 Task: Create record types in expense object.
Action: Mouse moved to (602, 49)
Screenshot: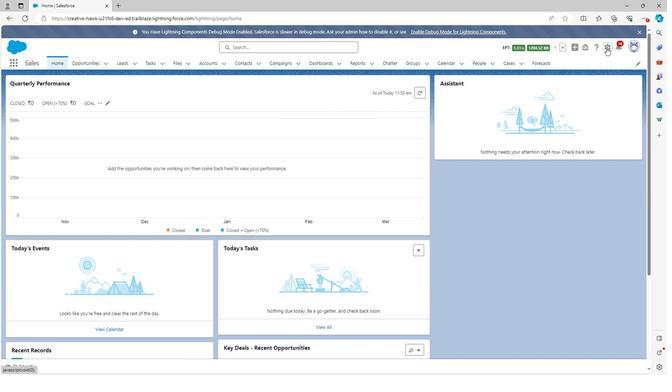 
Action: Mouse pressed left at (602, 49)
Screenshot: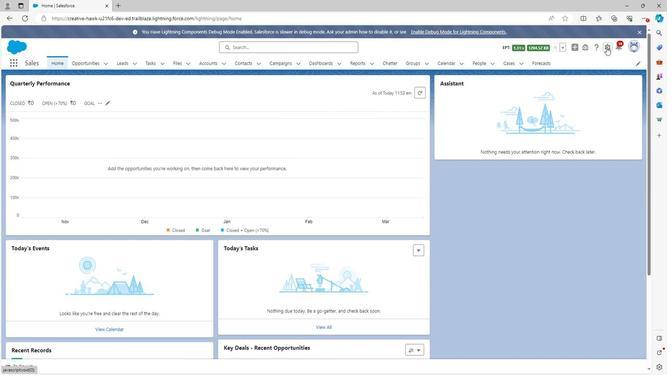 
Action: Mouse moved to (577, 69)
Screenshot: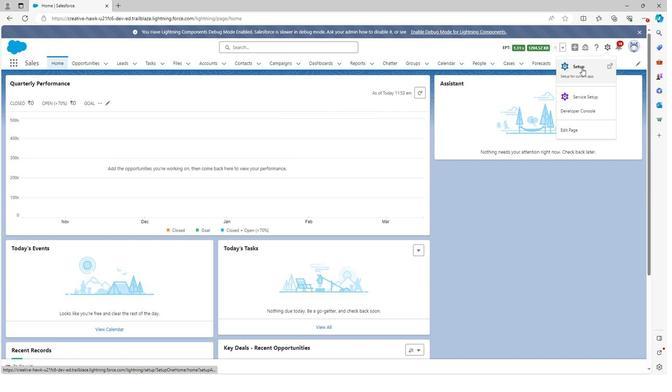 
Action: Mouse pressed left at (577, 69)
Screenshot: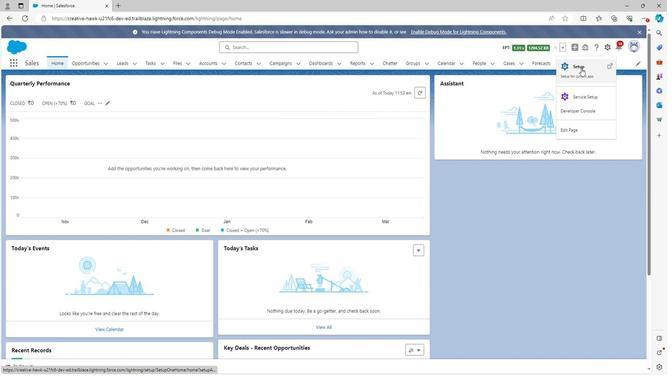 
Action: Mouse moved to (77, 64)
Screenshot: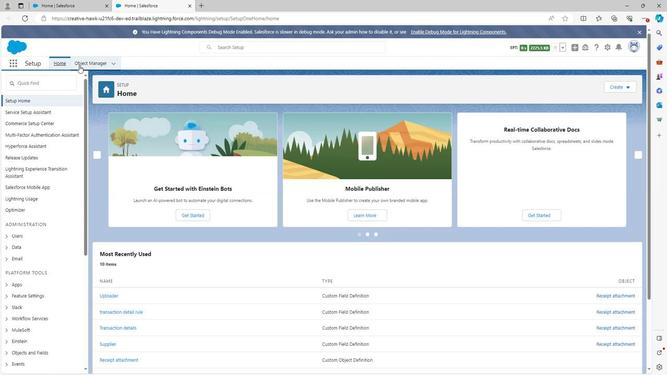
Action: Mouse pressed left at (77, 64)
Screenshot: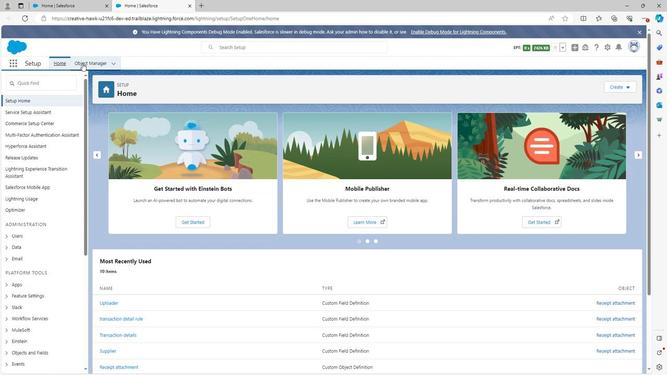 
Action: Mouse moved to (37, 270)
Screenshot: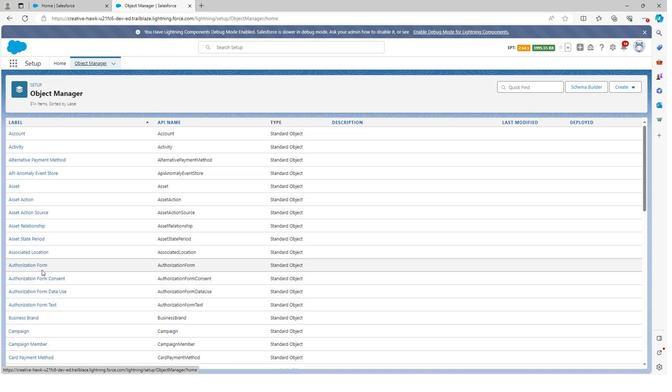 
Action: Mouse scrolled (37, 270) with delta (0, 0)
Screenshot: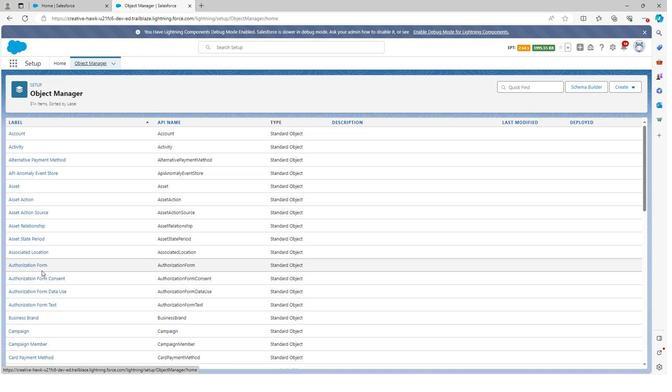
Action: Mouse scrolled (37, 270) with delta (0, 0)
Screenshot: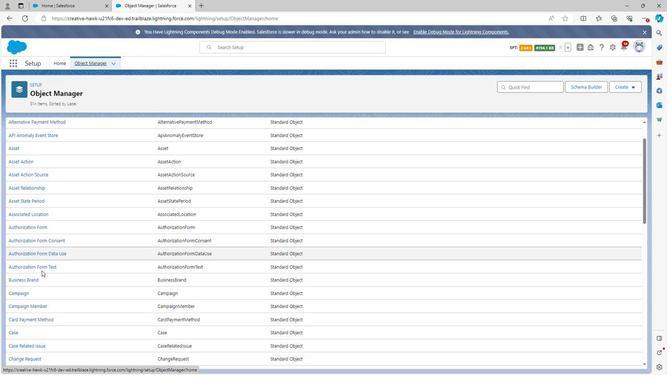 
Action: Mouse scrolled (37, 270) with delta (0, 0)
Screenshot: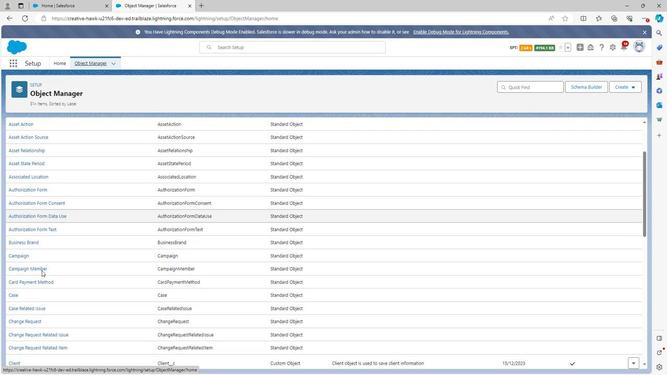 
Action: Mouse scrolled (37, 270) with delta (0, 0)
Screenshot: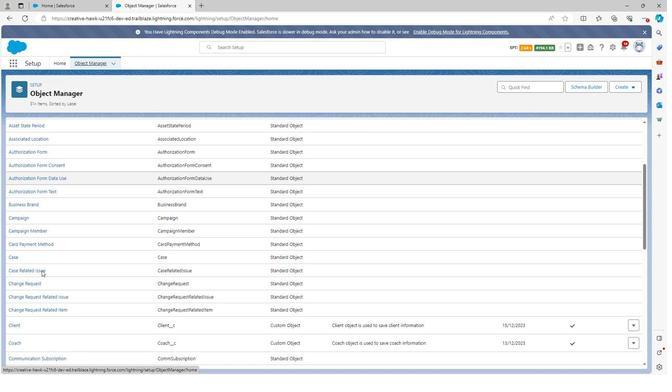 
Action: Mouse scrolled (37, 270) with delta (0, 0)
Screenshot: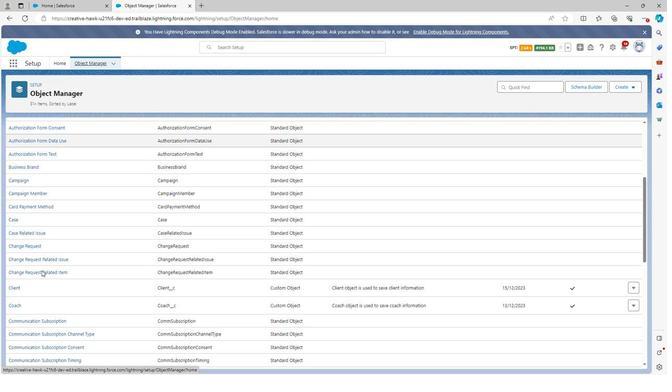 
Action: Mouse scrolled (37, 270) with delta (0, 0)
Screenshot: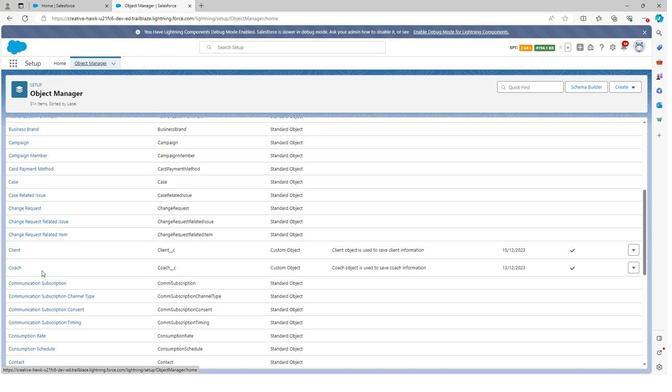 
Action: Mouse scrolled (37, 270) with delta (0, 0)
Screenshot: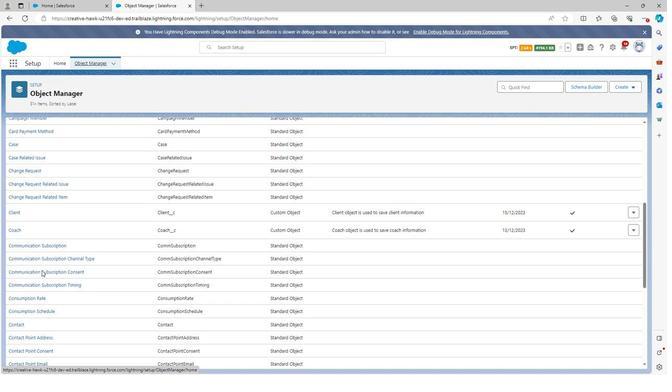 
Action: Mouse scrolled (37, 270) with delta (0, 0)
Screenshot: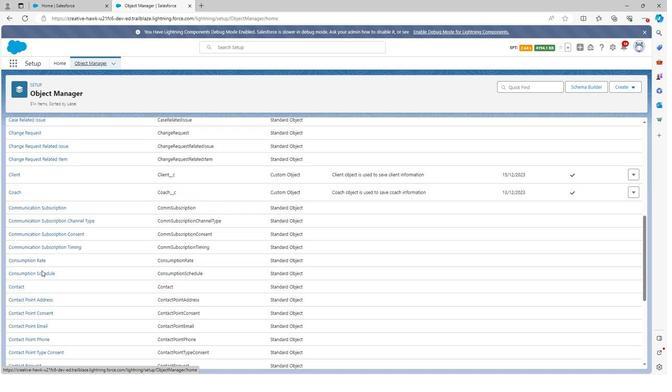 
Action: Mouse scrolled (37, 270) with delta (0, 0)
Screenshot: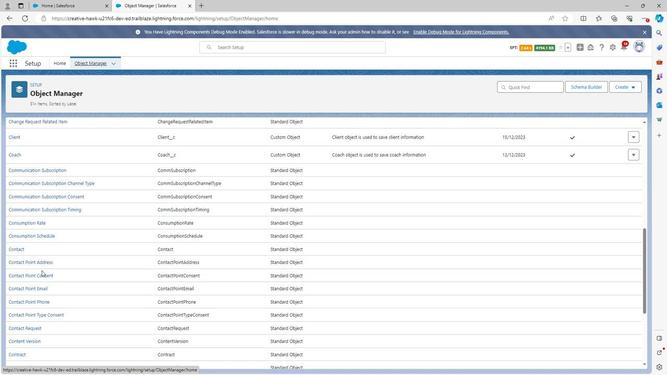 
Action: Mouse scrolled (37, 270) with delta (0, 0)
Screenshot: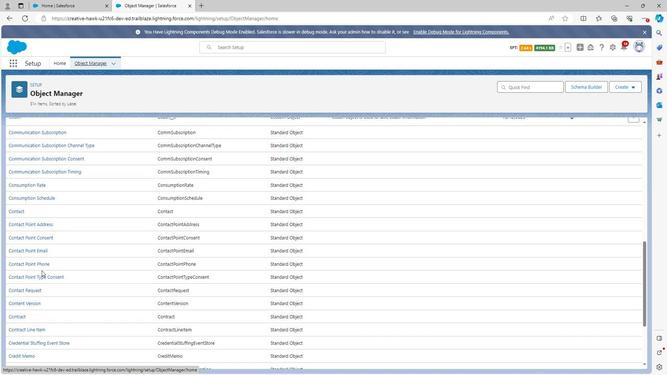 
Action: Mouse scrolled (37, 270) with delta (0, 0)
Screenshot: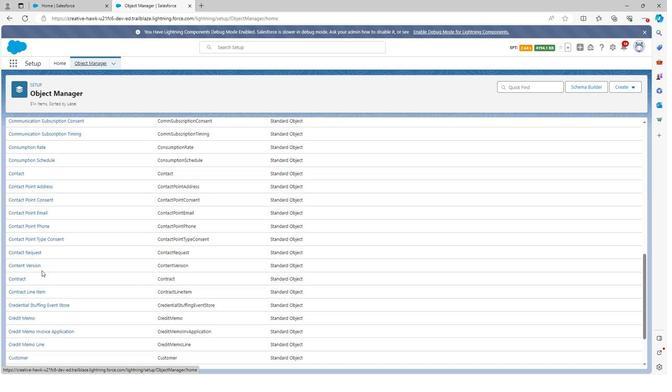 
Action: Mouse scrolled (37, 270) with delta (0, 0)
Screenshot: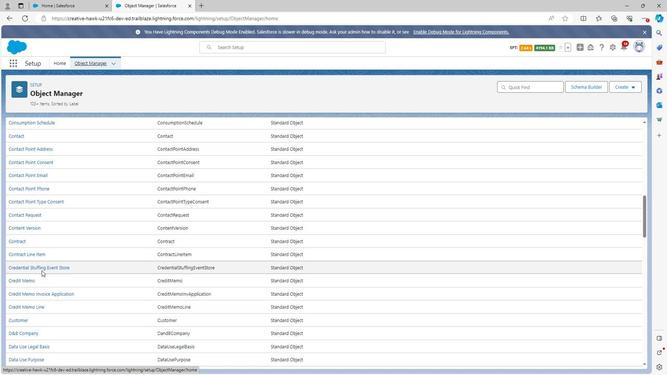 
Action: Mouse scrolled (37, 270) with delta (0, 0)
Screenshot: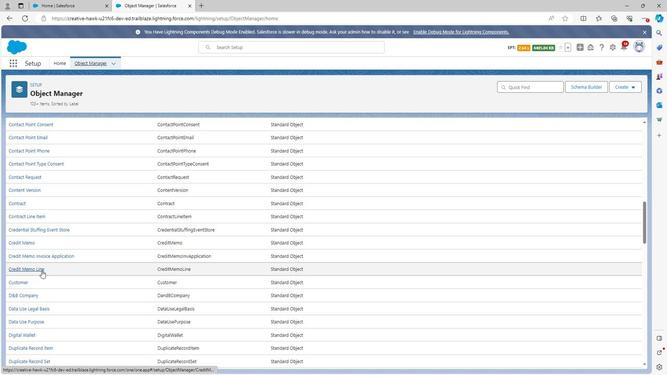 
Action: Mouse scrolled (37, 270) with delta (0, 0)
Screenshot: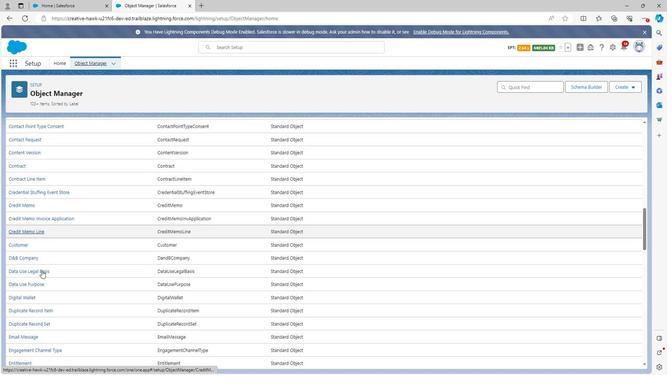 
Action: Mouse scrolled (37, 270) with delta (0, 0)
Screenshot: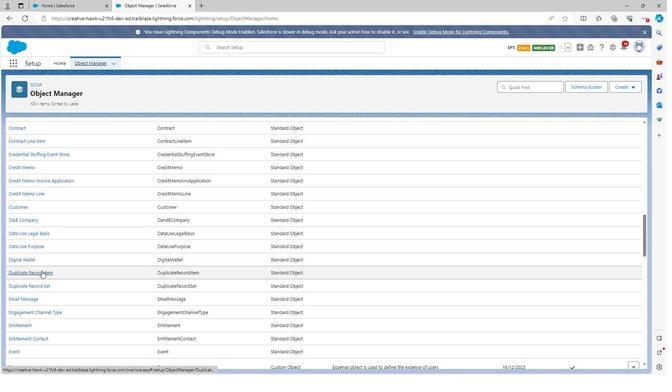
Action: Mouse scrolled (37, 270) with delta (0, 0)
Screenshot: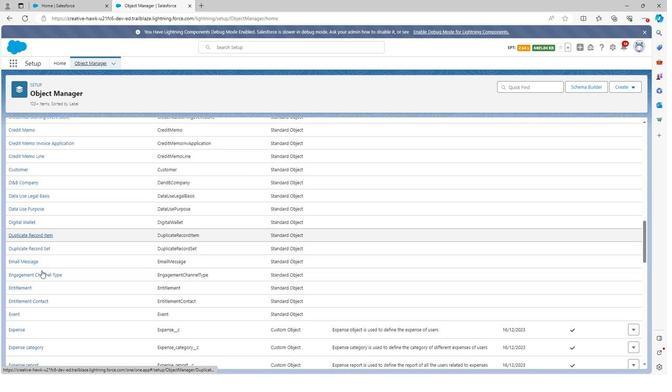
Action: Mouse scrolled (37, 270) with delta (0, 0)
Screenshot: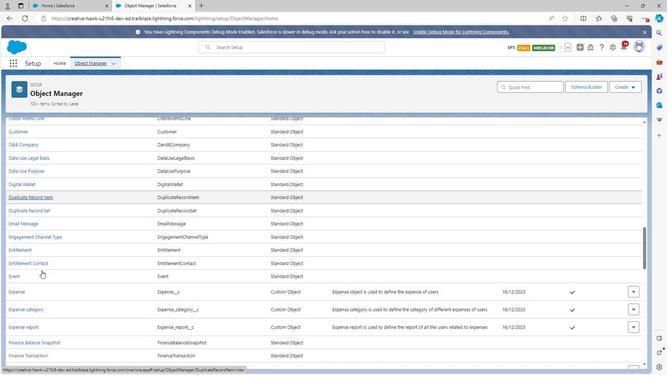 
Action: Mouse moved to (13, 255)
Screenshot: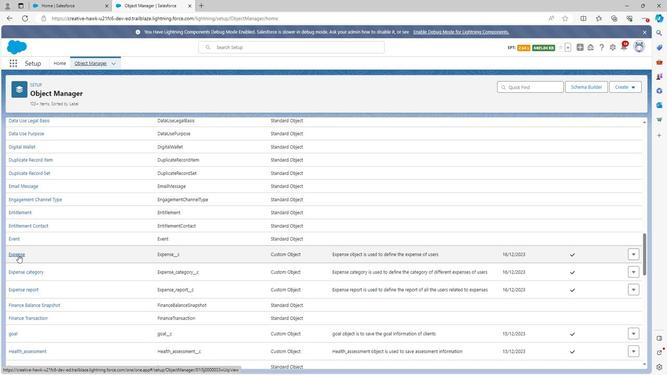 
Action: Mouse pressed left at (13, 255)
Screenshot: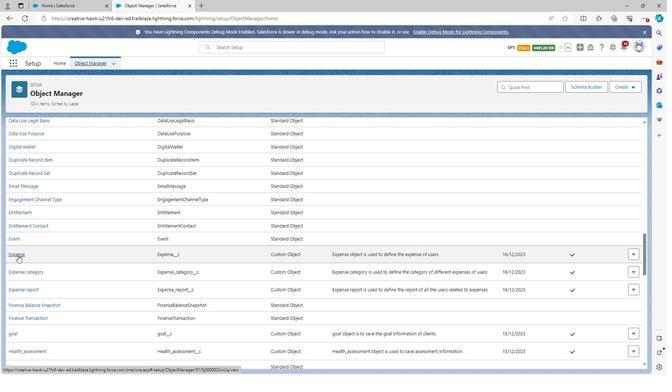 
Action: Mouse moved to (27, 227)
Screenshot: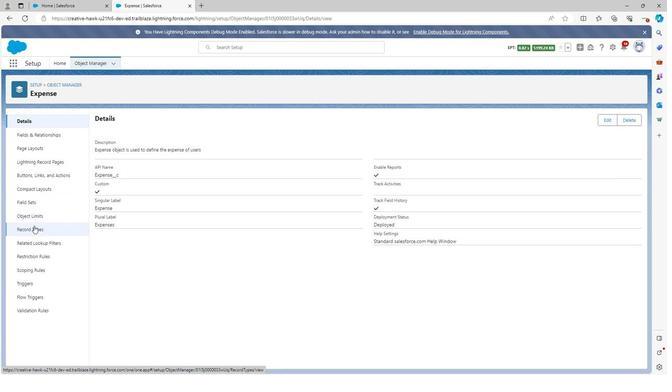 
Action: Mouse pressed left at (27, 227)
Screenshot: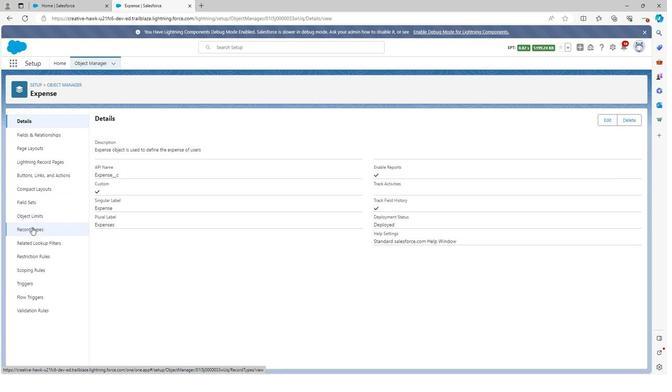 
Action: Mouse moved to (566, 122)
Screenshot: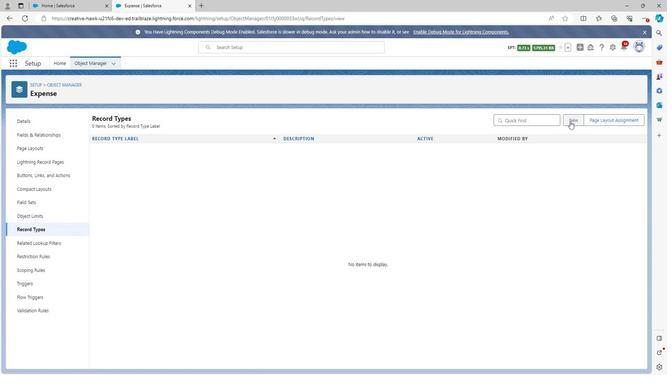 
Action: Mouse pressed left at (566, 122)
Screenshot: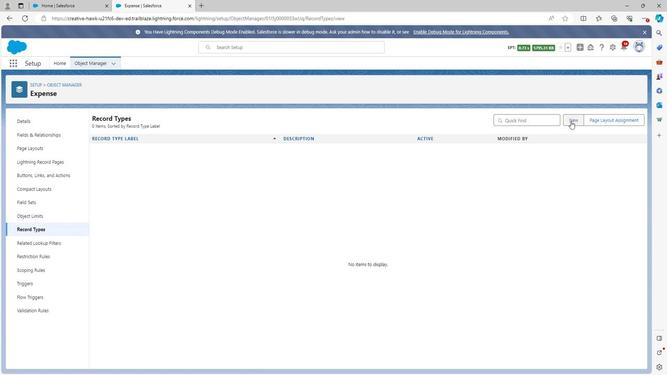 
Action: Mouse moved to (213, 186)
Screenshot: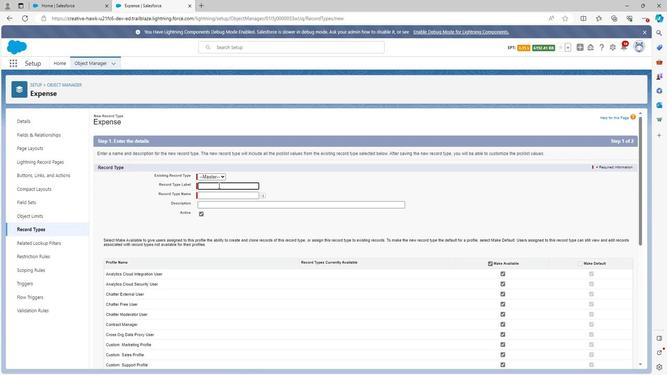 
Action: Mouse pressed left at (213, 186)
Screenshot: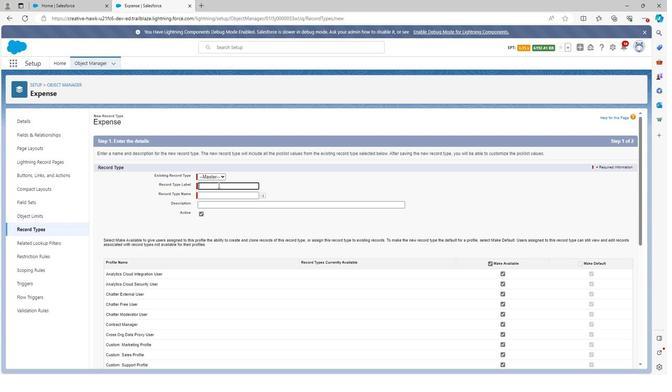 
Action: Key pressed <Key.shift>Expense<Key.space>name
Screenshot: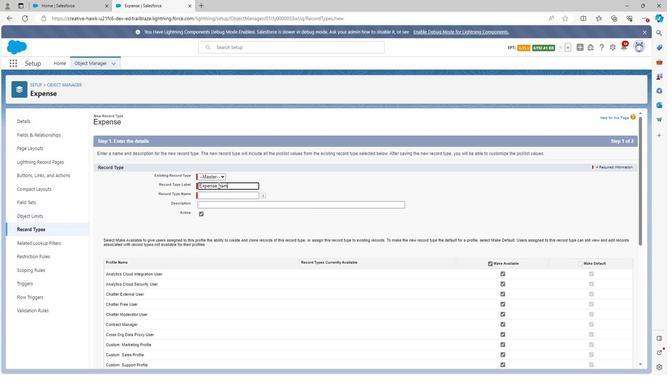 
Action: Mouse moved to (277, 180)
Screenshot: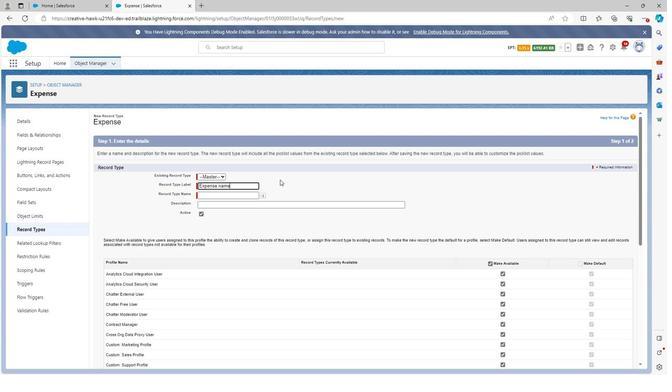 
Action: Mouse pressed left at (277, 180)
Screenshot: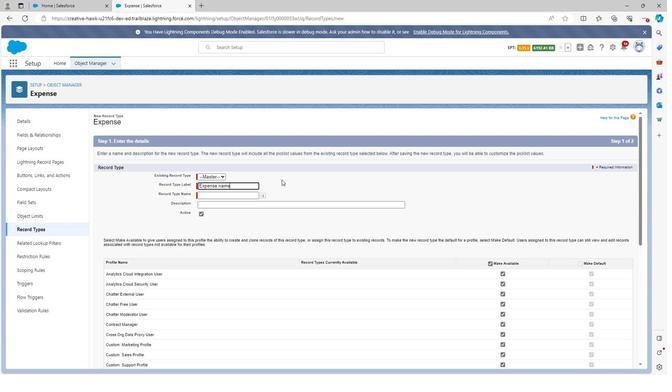 
Action: Mouse moved to (232, 204)
Screenshot: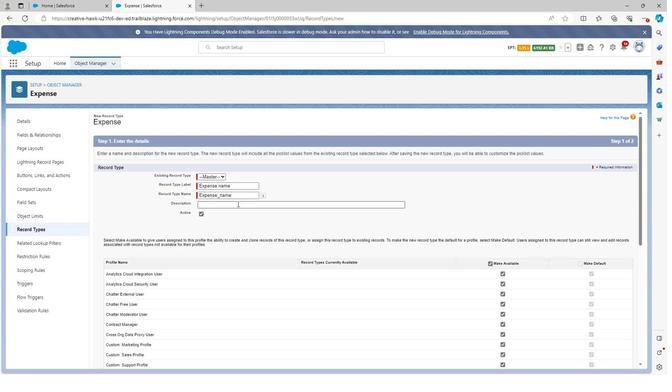 
Action: Mouse pressed left at (232, 204)
Screenshot: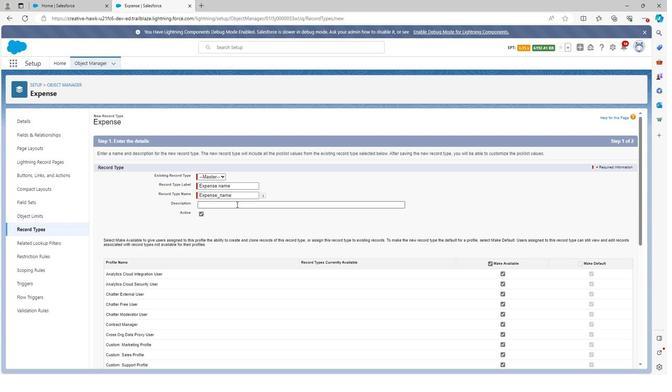 
Action: Key pressed <Key.shift>Expense<Key.space>name<Key.space>record<Key.space>type<Key.space>is<Key.space>used<Key.space>for<Key.space>save<Key.space>the<Key.space>expense<Key.space>name<Key.space>data
Screenshot: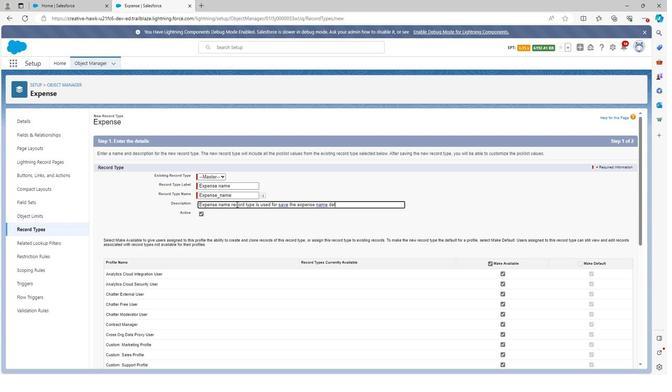 
Action: Mouse moved to (576, 264)
Screenshot: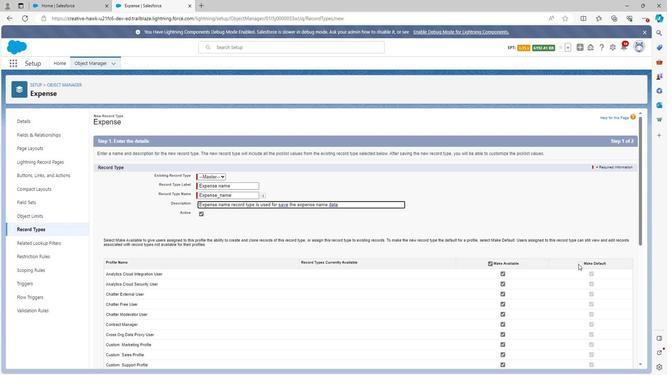 
Action: Mouse pressed left at (576, 264)
Screenshot: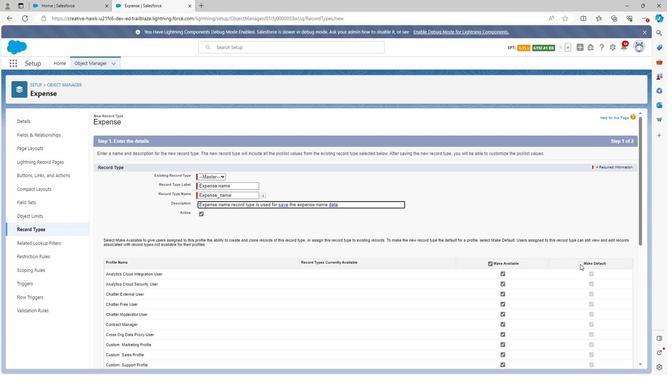 
Action: Mouse moved to (595, 288)
Screenshot: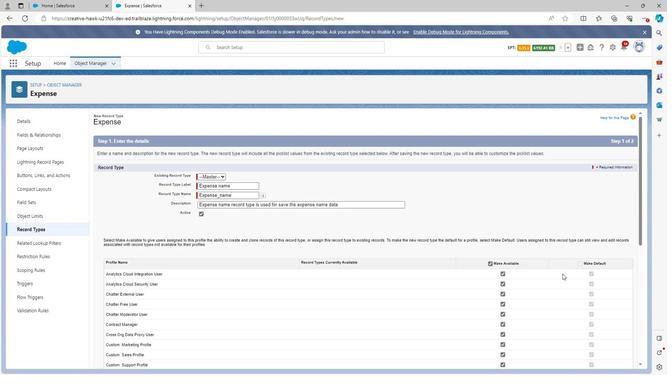 
Action: Mouse scrolled (595, 288) with delta (0, 0)
Screenshot: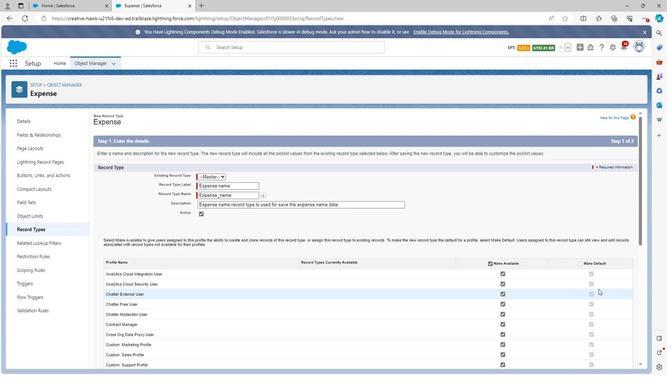 
Action: Mouse scrolled (595, 288) with delta (0, 0)
Screenshot: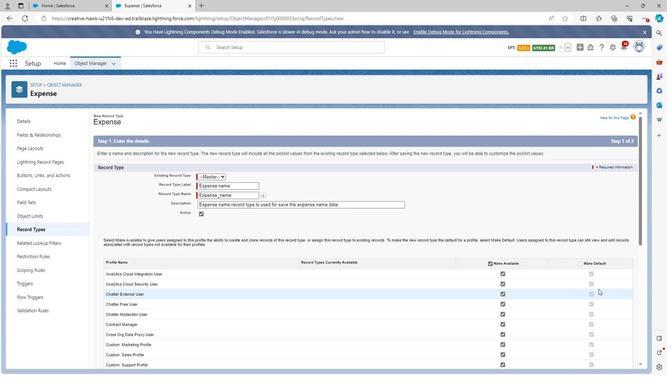 
Action: Mouse scrolled (595, 288) with delta (0, 0)
Screenshot: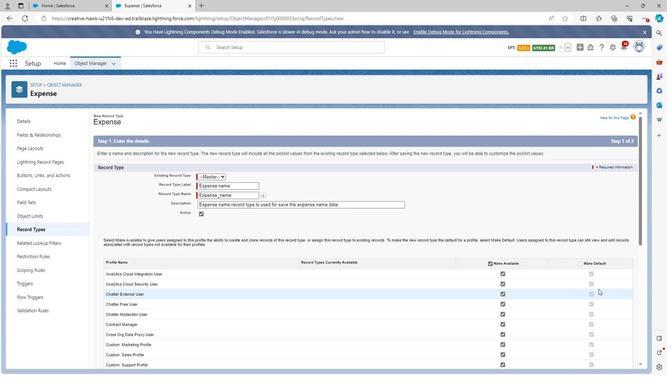 
Action: Mouse scrolled (595, 288) with delta (0, 0)
Screenshot: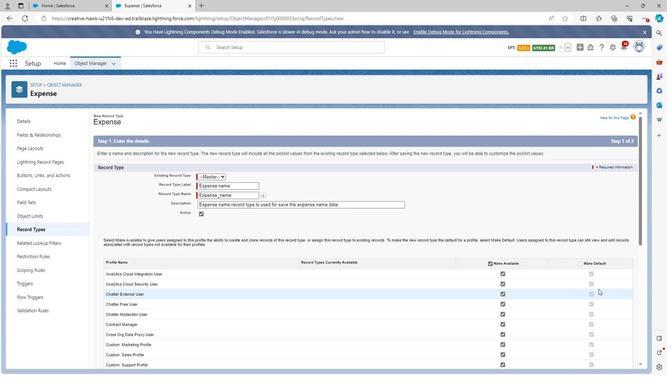 
Action: Mouse scrolled (595, 288) with delta (0, 0)
Screenshot: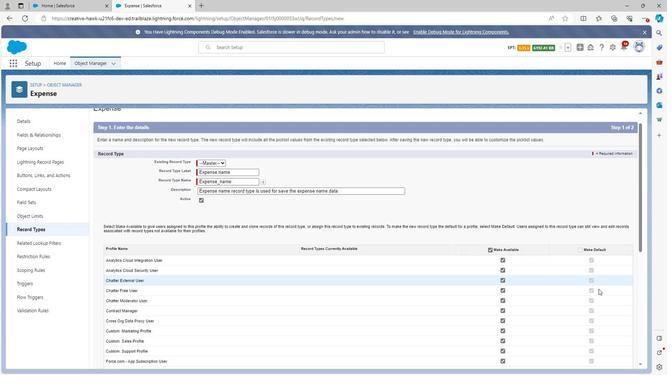 
Action: Mouse scrolled (595, 288) with delta (0, 0)
Screenshot: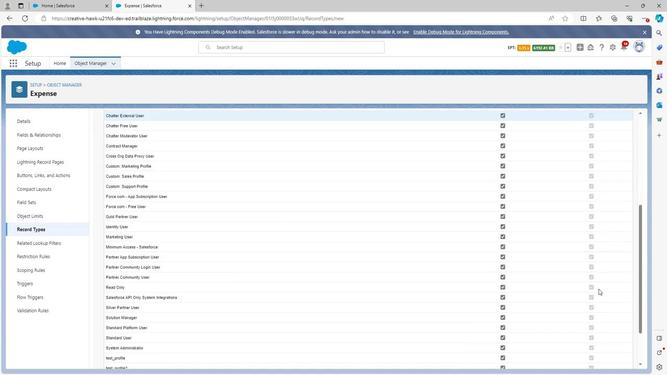 
Action: Mouse scrolled (595, 288) with delta (0, 0)
Screenshot: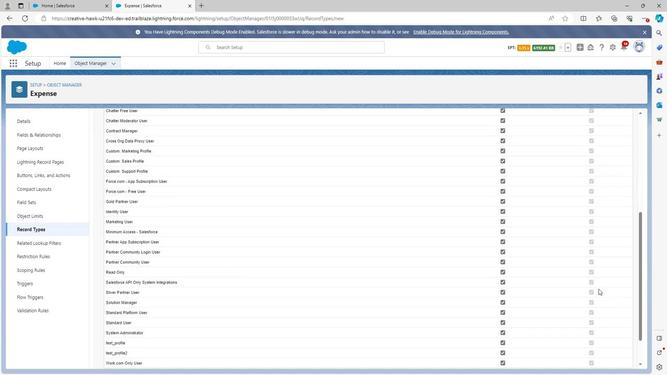 
Action: Mouse moved to (594, 289)
Screenshot: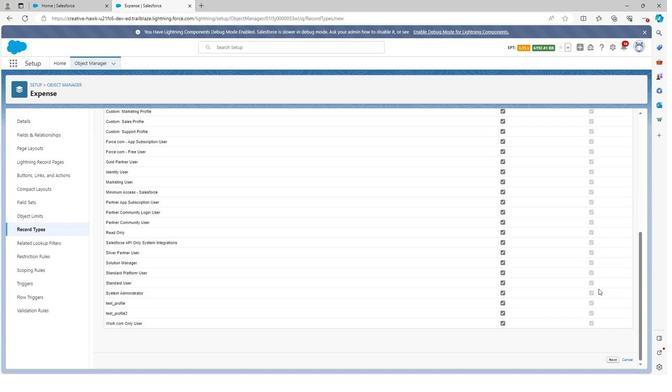 
Action: Mouse scrolled (594, 289) with delta (0, 0)
Screenshot: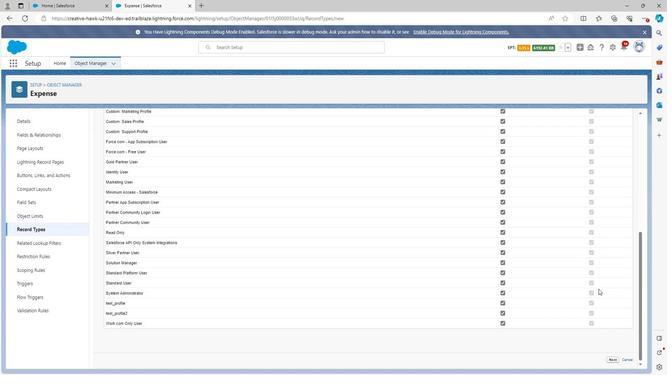 
Action: Mouse moved to (593, 292)
Screenshot: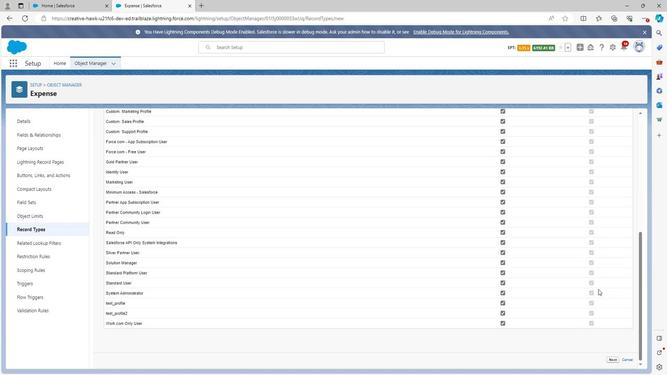 
Action: Mouse scrolled (593, 291) with delta (0, 0)
Screenshot: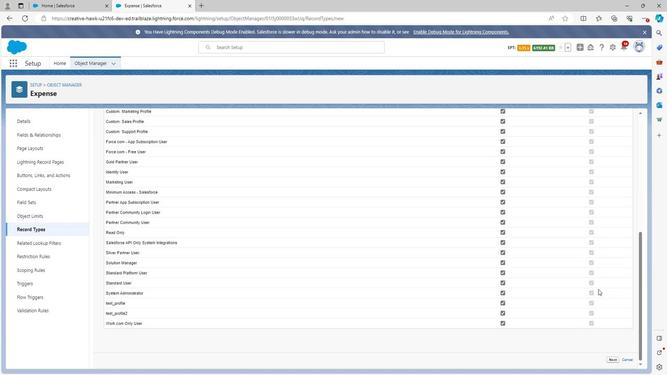 
Action: Mouse moved to (608, 359)
Screenshot: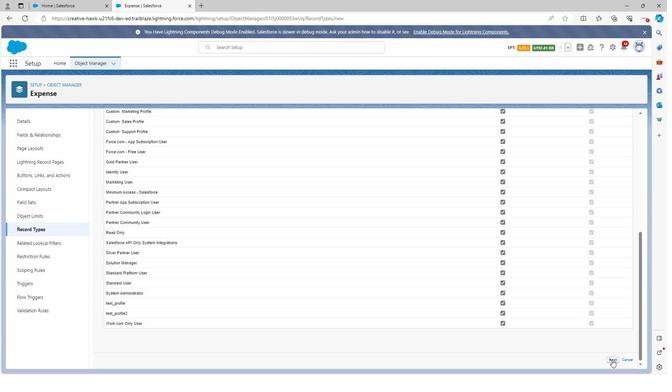 
Action: Mouse pressed left at (608, 359)
Screenshot: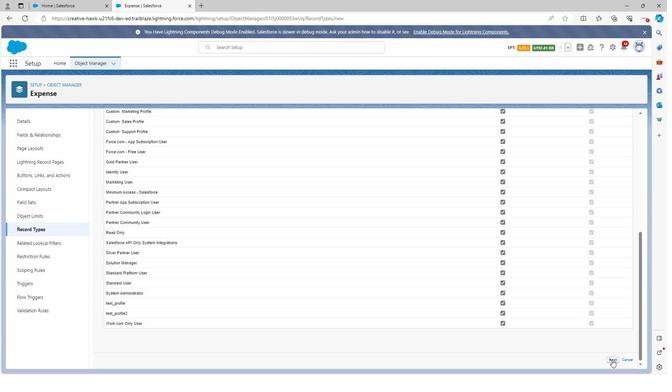 
Action: Mouse moved to (415, 264)
Screenshot: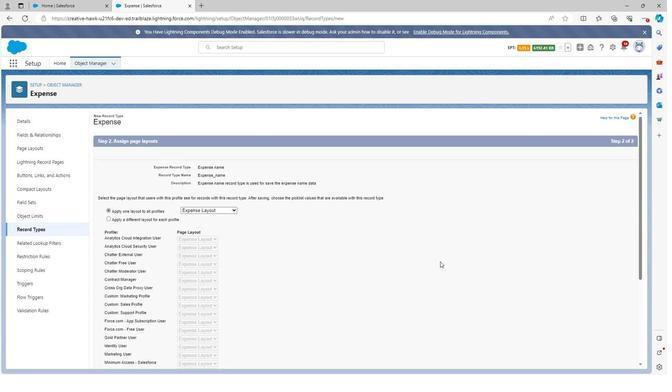 
Action: Mouse scrolled (415, 264) with delta (0, 0)
Screenshot: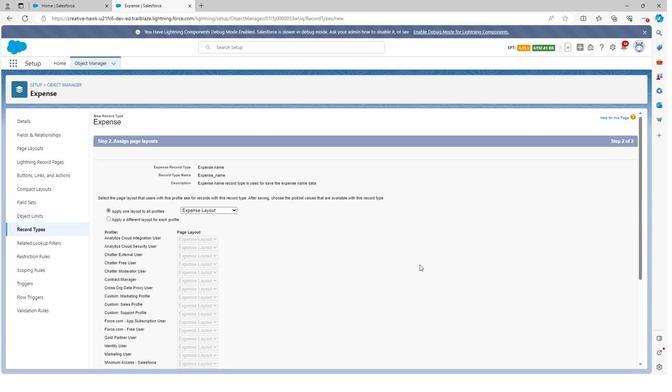 
Action: Mouse scrolled (415, 264) with delta (0, 0)
Screenshot: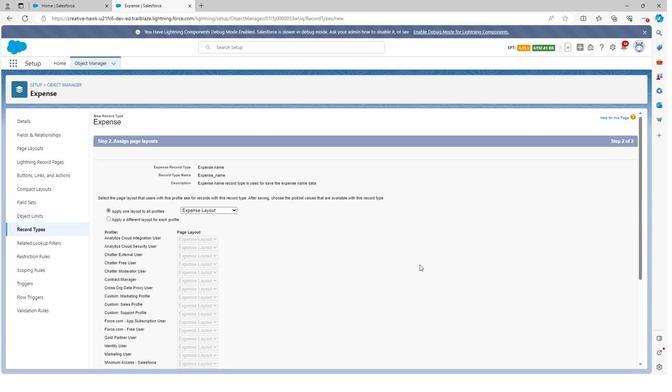 
Action: Mouse scrolled (415, 264) with delta (0, 0)
Screenshot: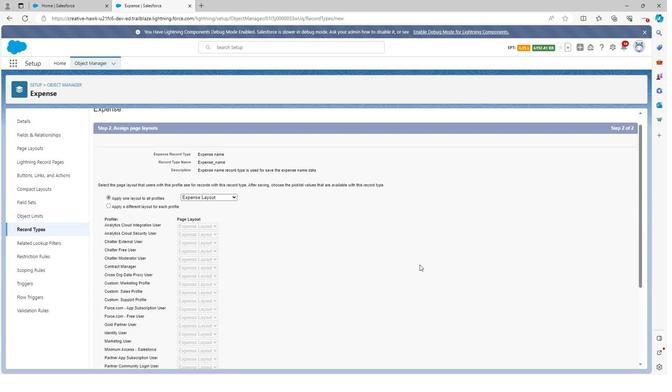 
Action: Mouse scrolled (415, 264) with delta (0, 0)
Screenshot: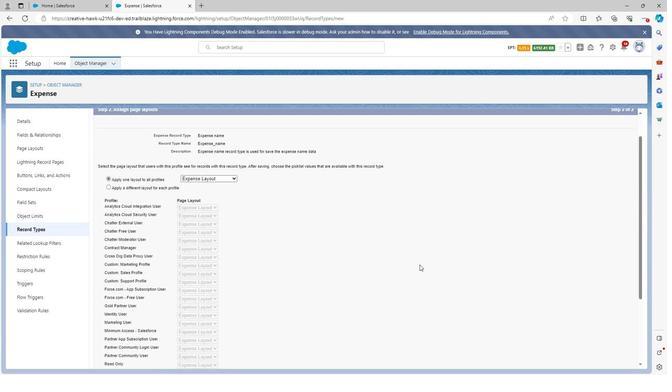 
Action: Mouse moved to (415, 265)
Screenshot: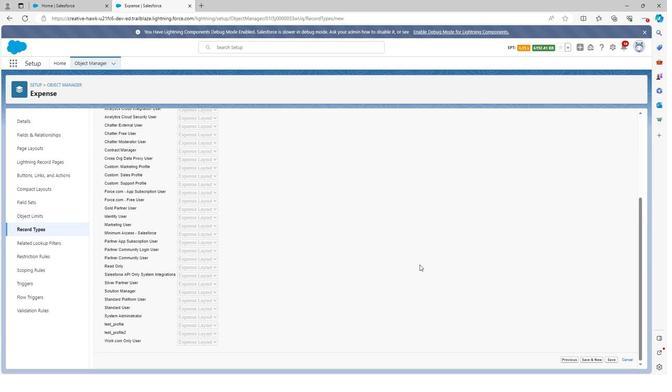 
Action: Mouse scrolled (415, 265) with delta (0, 0)
Screenshot: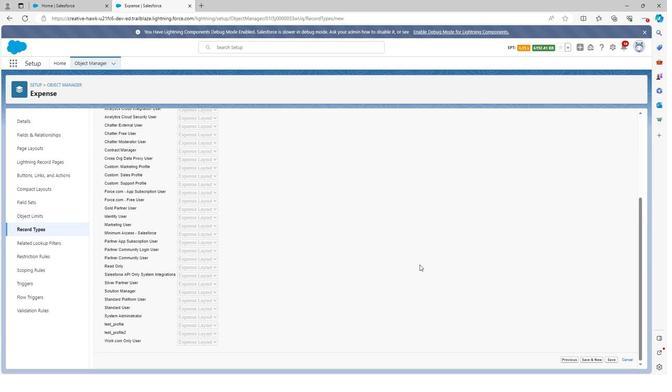 
Action: Mouse moved to (416, 267)
Screenshot: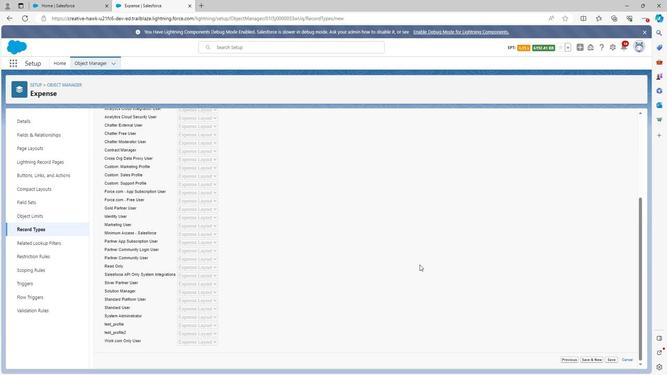 
Action: Mouse scrolled (416, 266) with delta (0, 0)
Screenshot: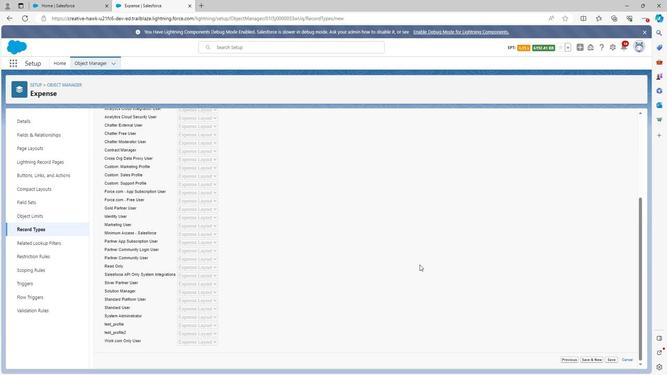 
Action: Mouse moved to (417, 268)
Screenshot: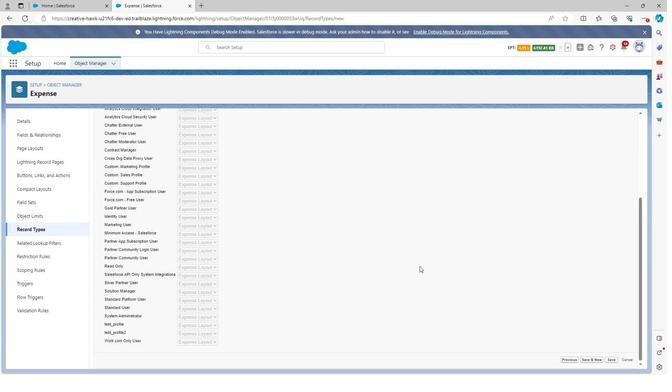 
Action: Mouse scrolled (417, 267) with delta (0, 0)
Screenshot: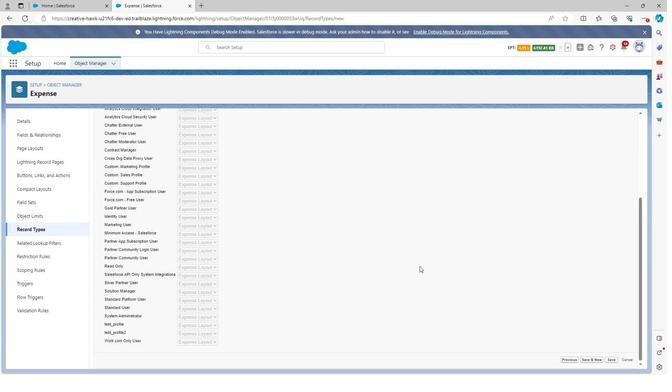 
Action: Mouse scrolled (417, 267) with delta (0, 0)
Screenshot: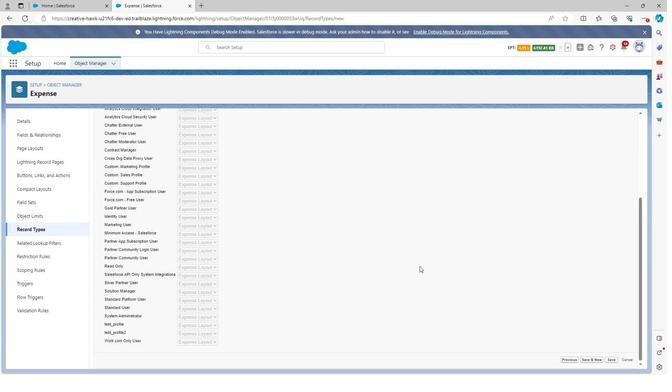 
Action: Mouse moved to (609, 357)
Screenshot: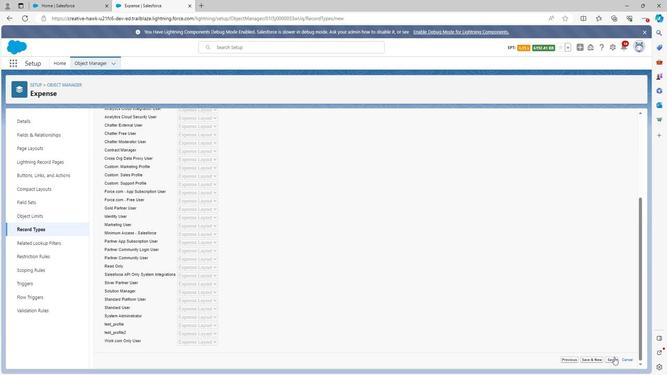 
Action: Mouse pressed left at (609, 357)
Screenshot: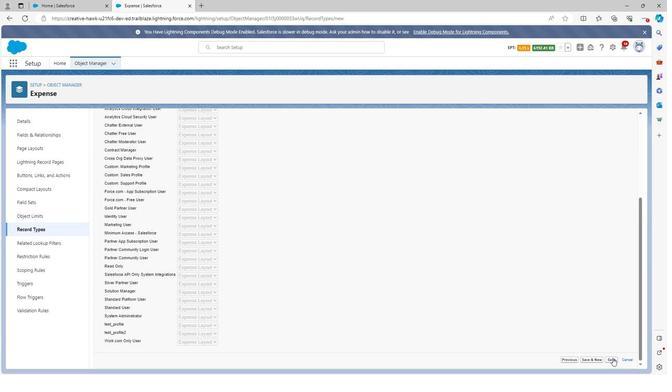 
Action: Mouse moved to (31, 228)
Screenshot: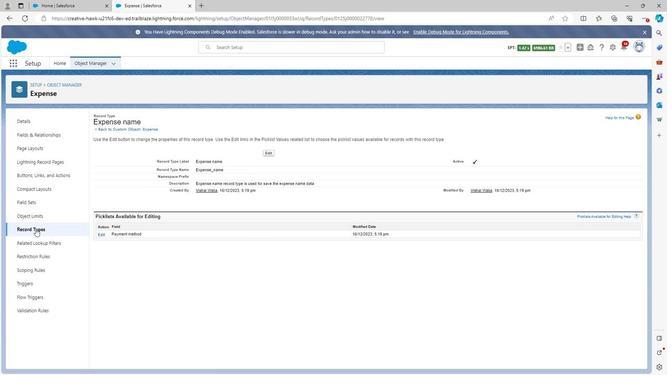 
Action: Mouse pressed left at (31, 228)
Screenshot: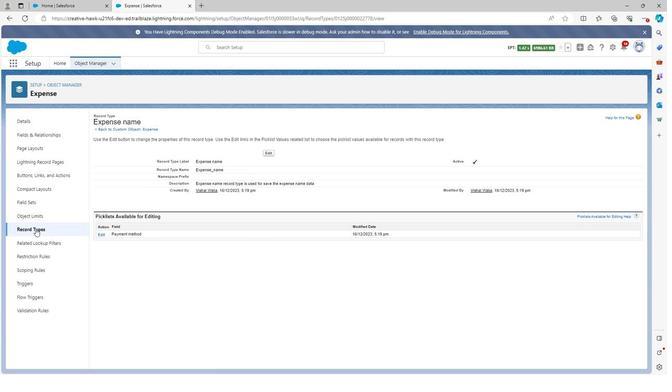 
Action: Mouse moved to (566, 123)
Screenshot: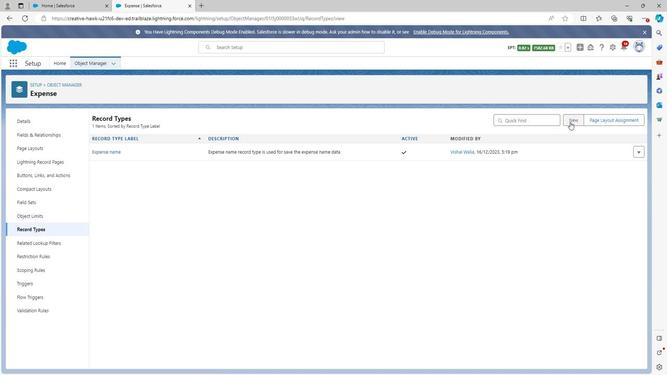 
Action: Mouse pressed left at (566, 123)
Screenshot: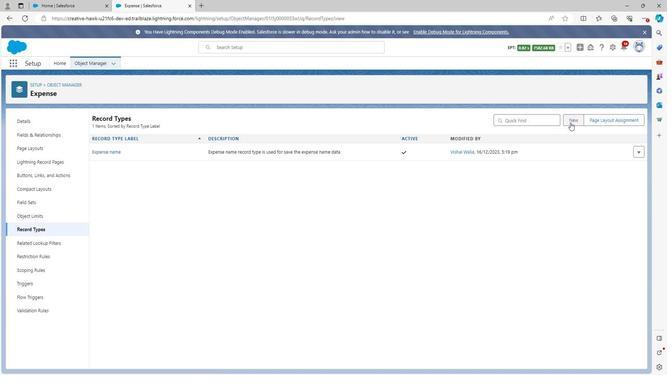 
Action: Mouse moved to (232, 185)
Screenshot: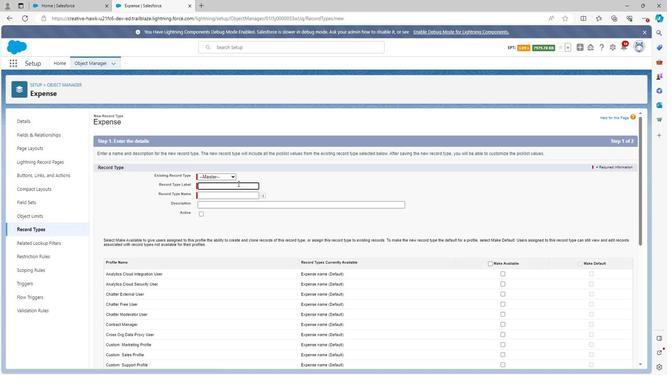 
Action: Key pressed <Key.shift>Expense<Key.space>amount
Screenshot: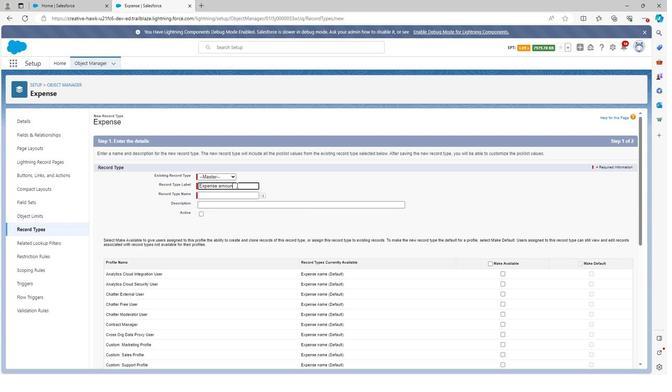 
Action: Mouse moved to (280, 179)
Screenshot: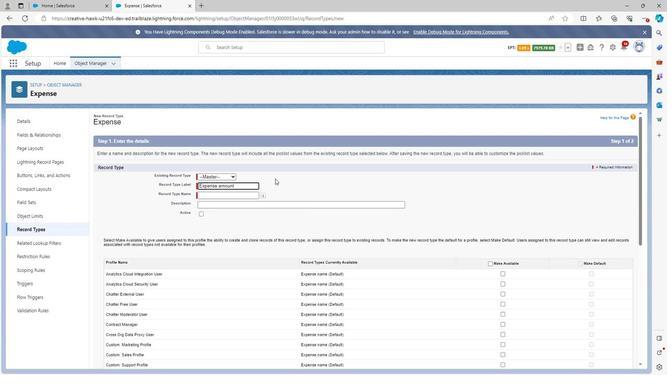 
Action: Mouse pressed left at (280, 179)
Screenshot: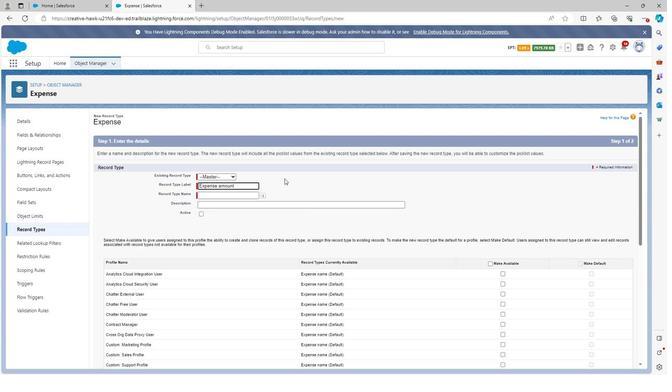 
Action: Mouse moved to (239, 205)
Screenshot: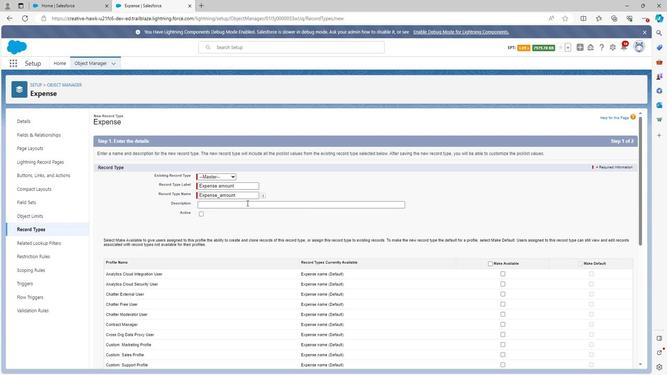 
Action: Mouse pressed left at (239, 205)
Screenshot: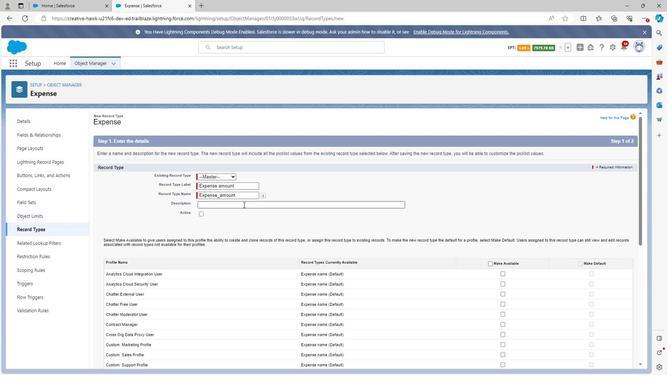 
Action: Key pressed <Key.shift>Expense<Key.space>amount<Key.space>record<Key.space>type<Key.space>is<Key.space>used<Key.space>to<Key.space>save<Key.space>the<Key.space>expense<Key.space>amount<Key.space>information
Screenshot: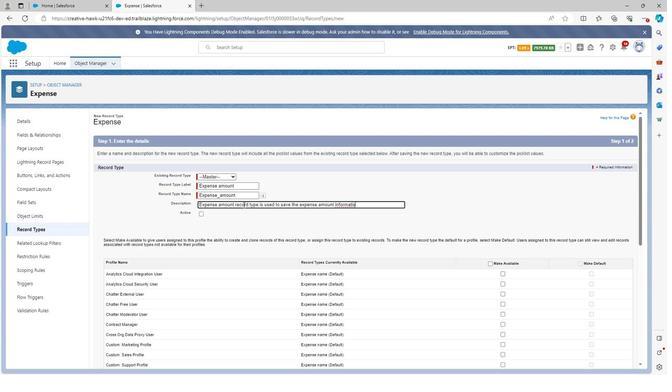 
Action: Mouse moved to (197, 214)
Screenshot: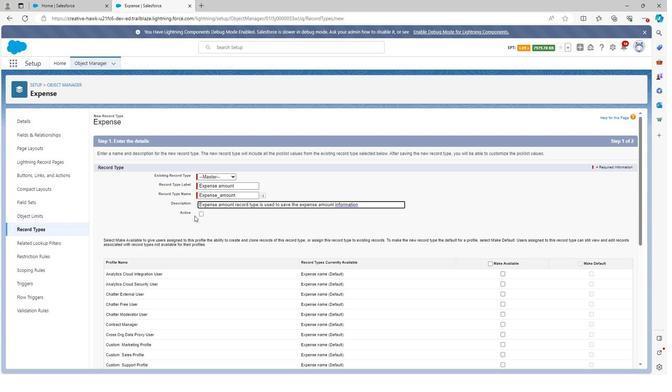 
Action: Mouse pressed left at (197, 214)
Screenshot: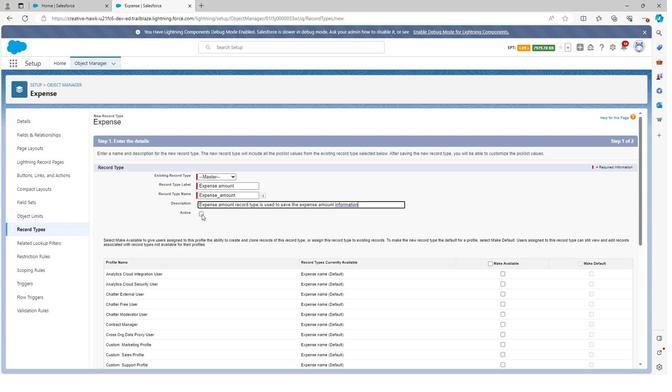 
Action: Mouse moved to (486, 264)
Screenshot: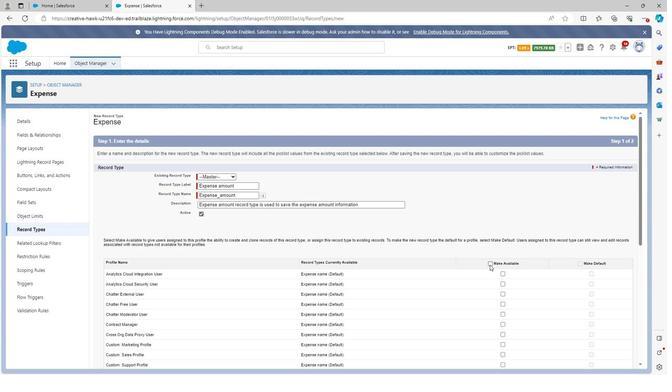
Action: Mouse pressed left at (486, 264)
Screenshot: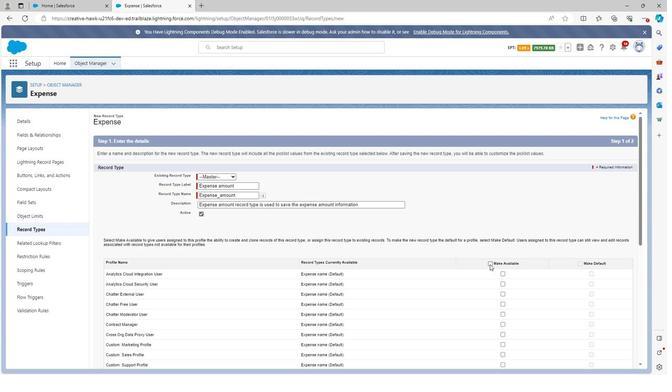 
Action: Mouse moved to (576, 262)
Screenshot: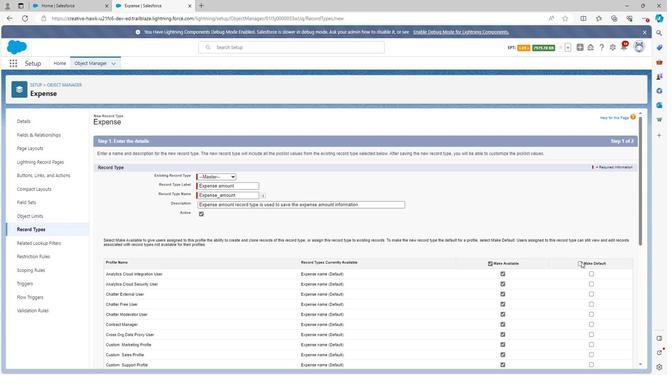 
Action: Mouse pressed left at (576, 262)
Screenshot: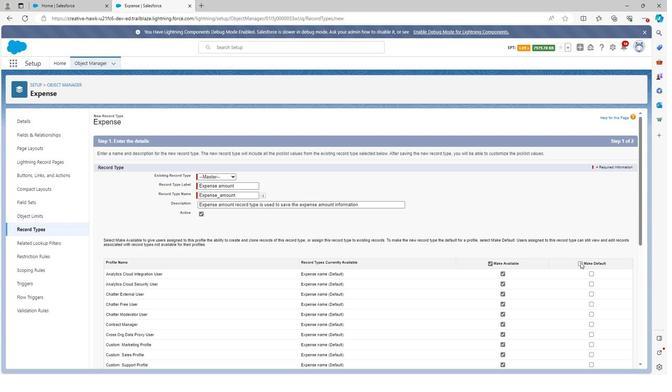 
Action: Mouse moved to (571, 261)
Screenshot: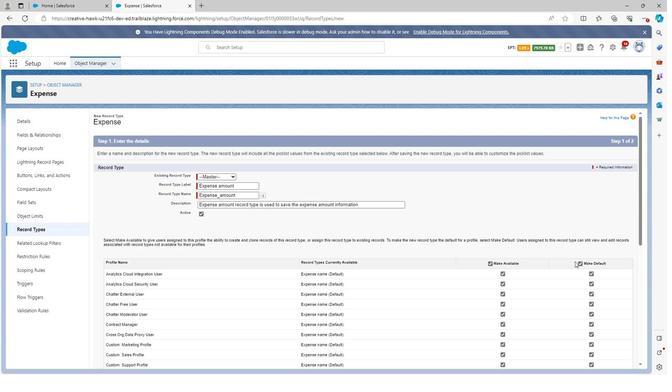 
Action: Mouse scrolled (571, 261) with delta (0, 0)
Screenshot: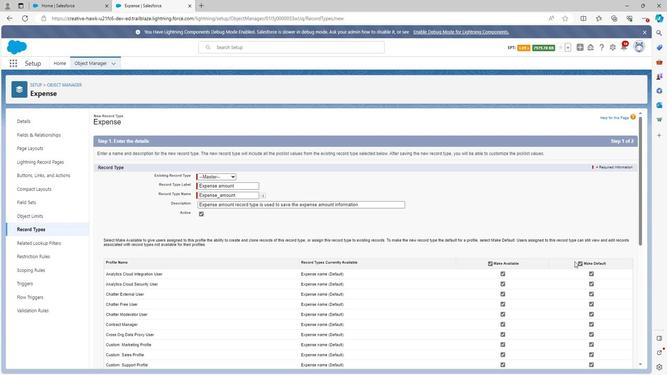 
Action: Mouse scrolled (571, 261) with delta (0, 0)
Screenshot: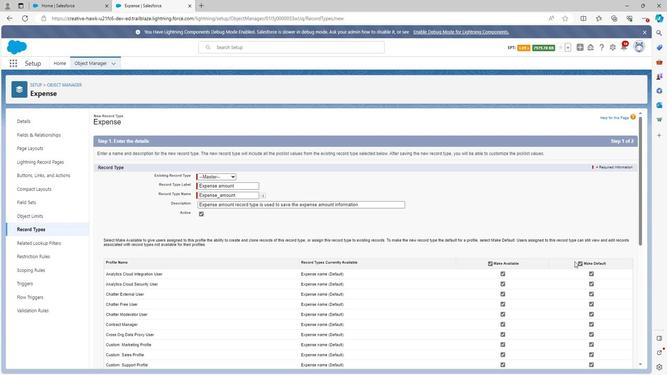 
Action: Mouse scrolled (571, 261) with delta (0, 0)
Screenshot: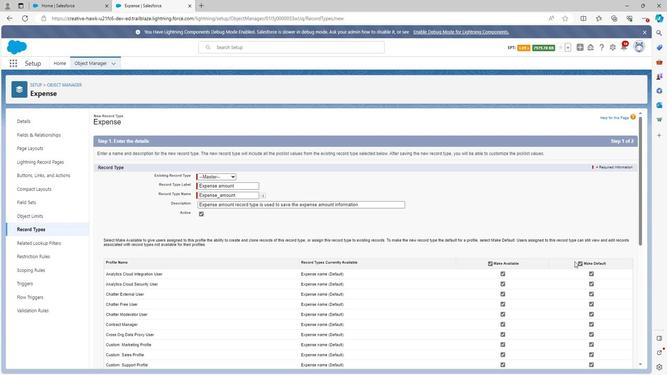 
Action: Mouse scrolled (571, 261) with delta (0, 0)
Screenshot: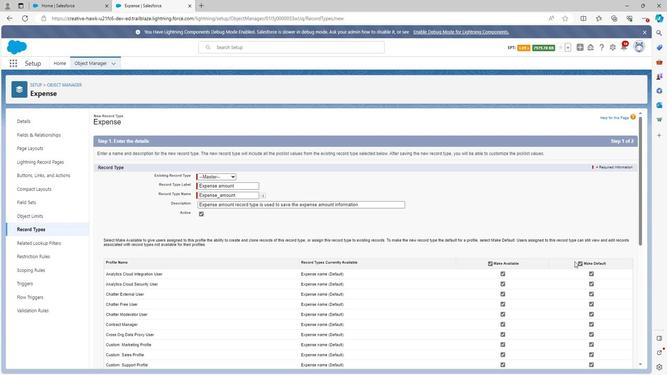 
Action: Mouse scrolled (571, 261) with delta (0, 0)
Screenshot: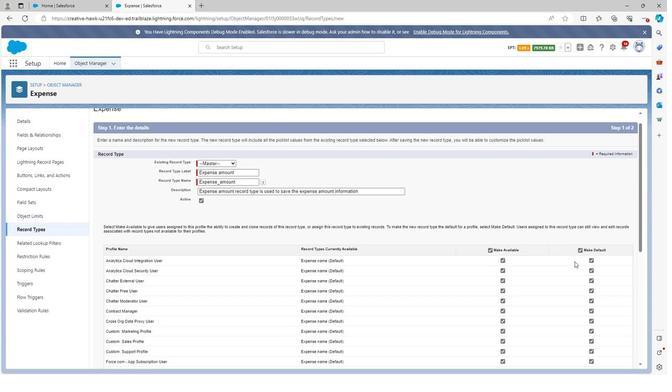 
Action: Mouse scrolled (571, 261) with delta (0, 0)
Screenshot: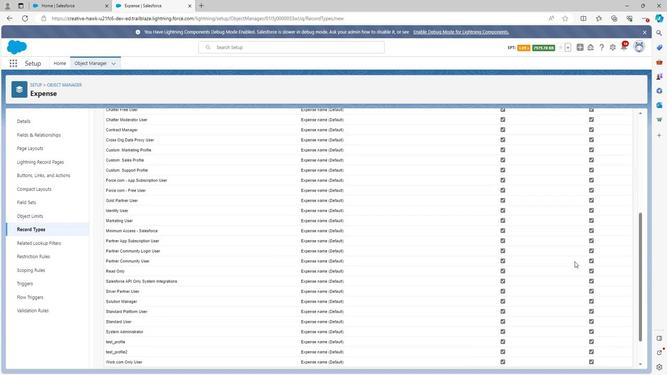 
Action: Mouse scrolled (571, 261) with delta (0, 0)
Screenshot: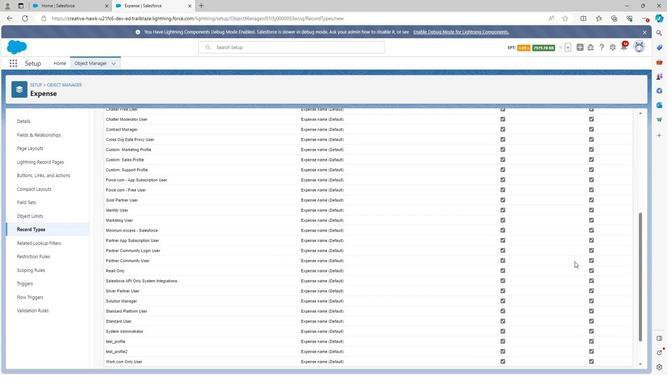 
Action: Mouse moved to (570, 261)
Screenshot: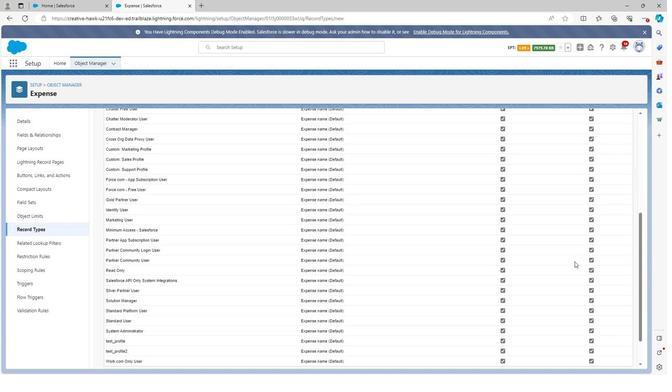 
Action: Mouse scrolled (570, 261) with delta (0, 0)
Screenshot: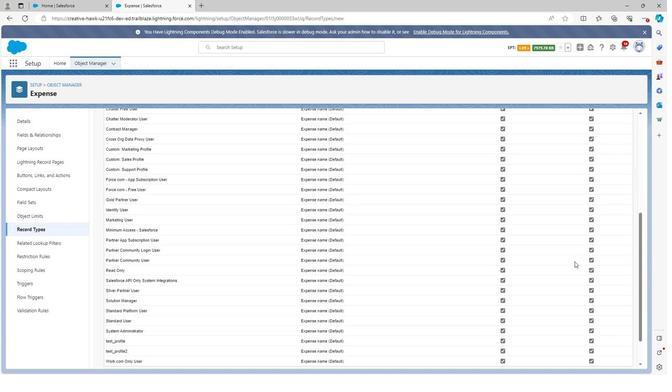 
Action: Mouse moved to (571, 262)
Screenshot: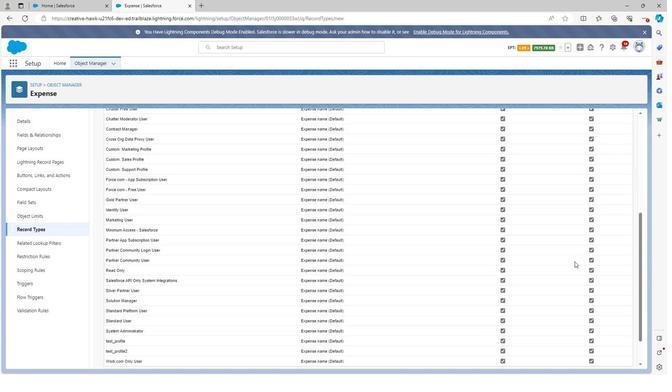 
Action: Mouse scrolled (571, 262) with delta (0, 0)
Screenshot: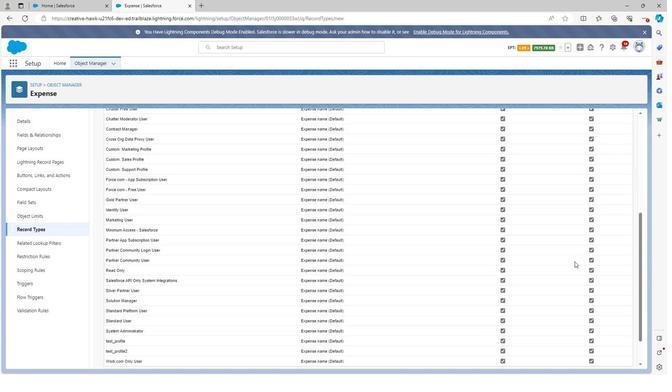 
Action: Mouse moved to (573, 264)
Screenshot: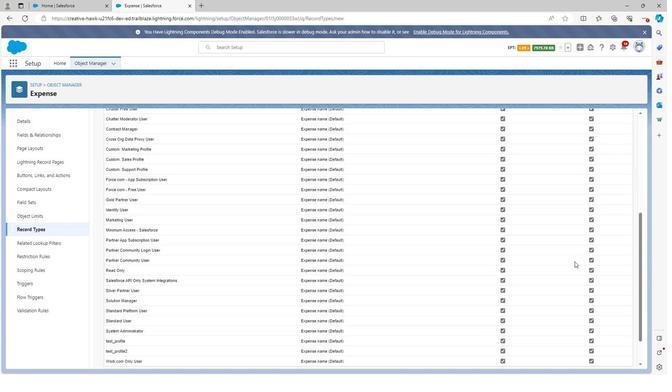 
Action: Mouse scrolled (573, 264) with delta (0, 0)
Screenshot: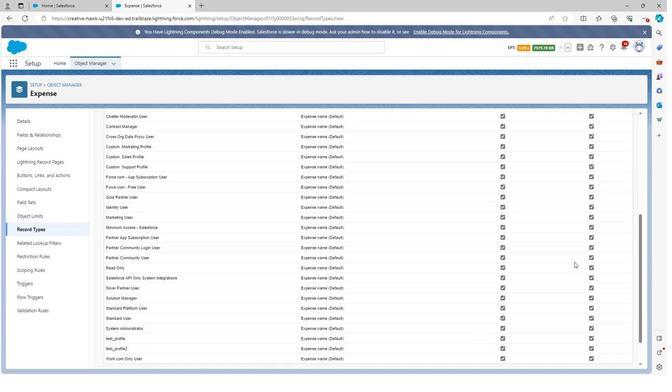
Action: Mouse moved to (608, 358)
Screenshot: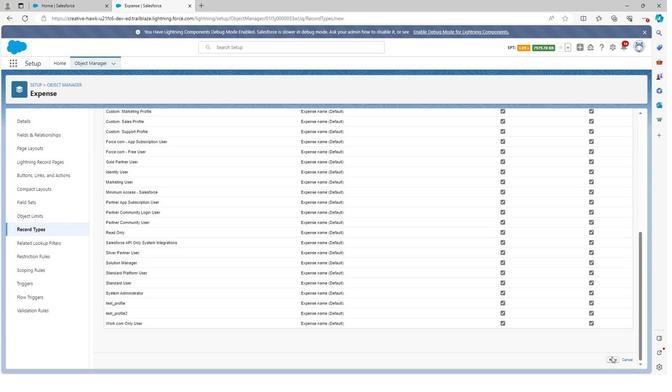 
Action: Mouse pressed left at (608, 358)
Screenshot: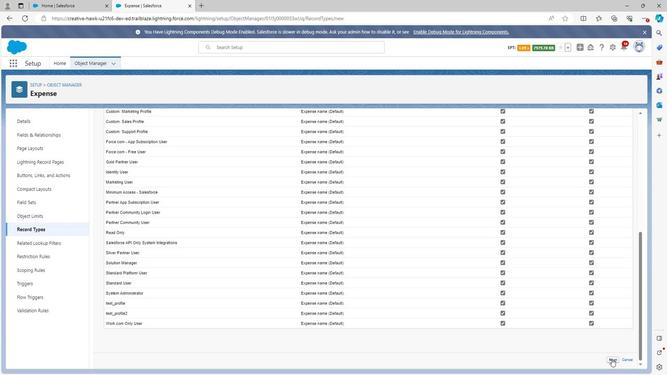 
Action: Mouse moved to (434, 287)
Screenshot: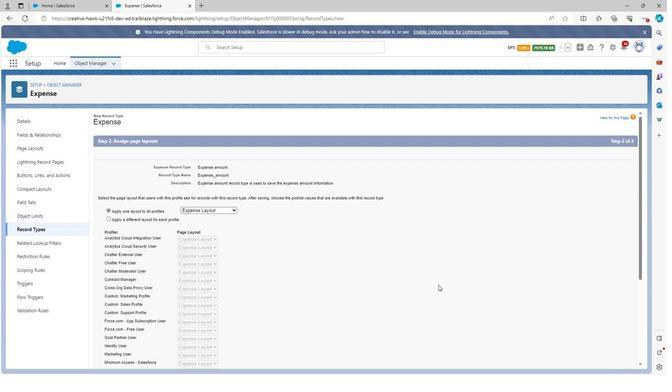 
Action: Mouse scrolled (434, 286) with delta (0, 0)
Screenshot: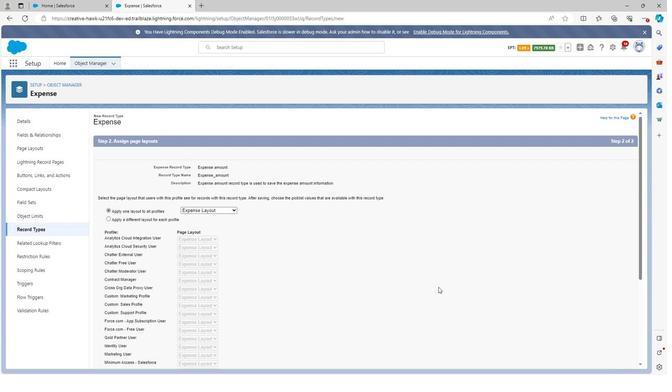 
Action: Mouse moved to (435, 288)
Screenshot: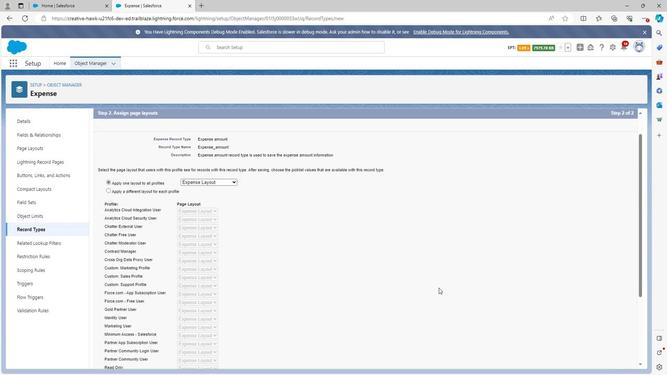 
Action: Mouse scrolled (435, 287) with delta (0, 0)
Screenshot: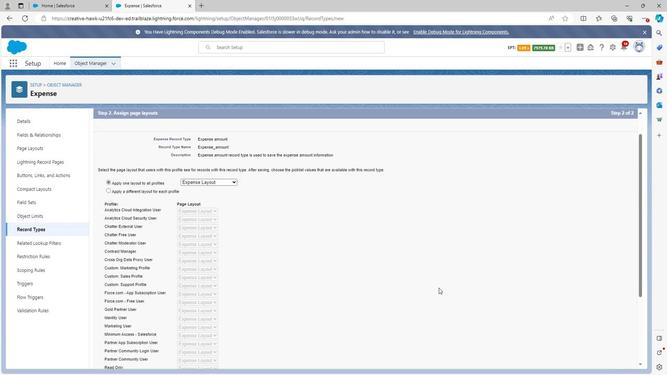 
Action: Mouse moved to (436, 289)
Screenshot: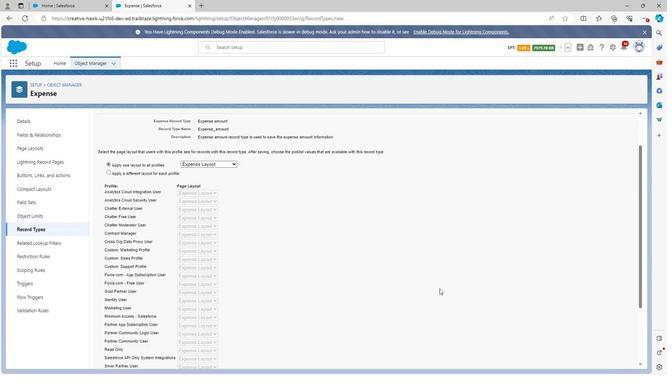 
Action: Mouse scrolled (436, 289) with delta (0, 0)
Screenshot: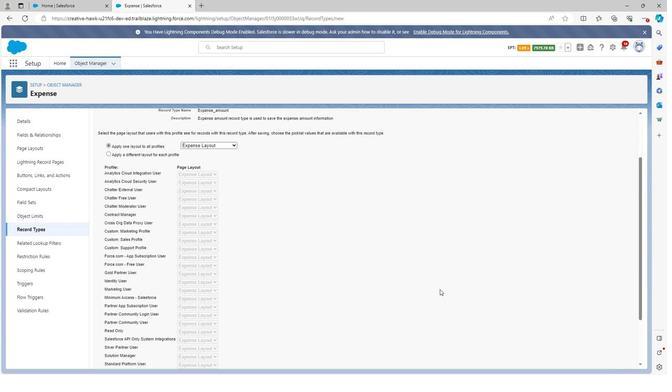 
Action: Mouse moved to (437, 290)
Screenshot: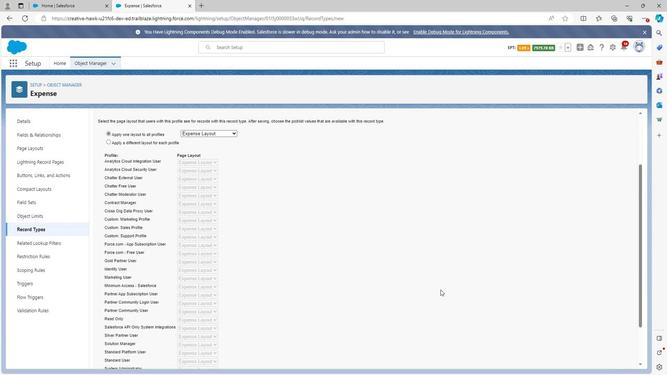 
Action: Mouse scrolled (437, 289) with delta (0, 0)
Screenshot: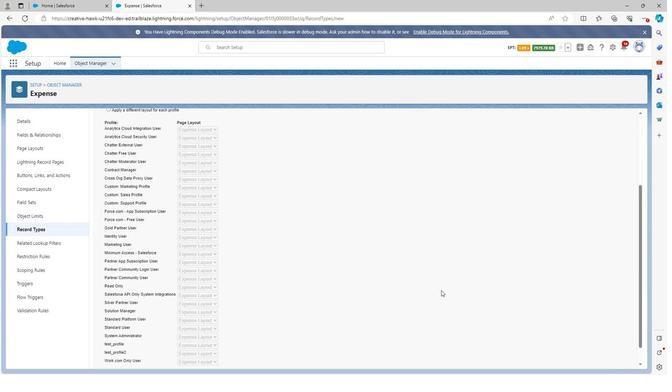 
Action: Mouse scrolled (437, 289) with delta (0, 0)
Screenshot: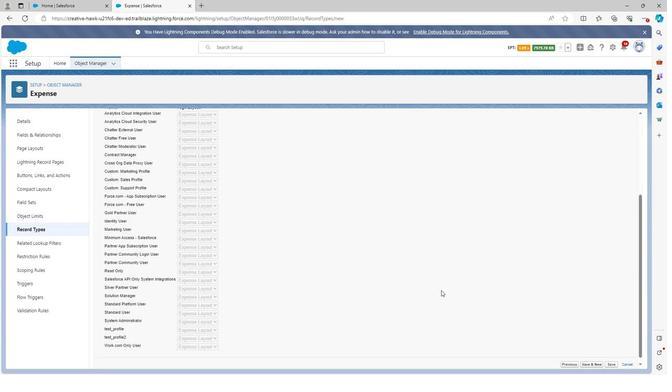 
Action: Mouse scrolled (437, 289) with delta (0, 0)
Screenshot: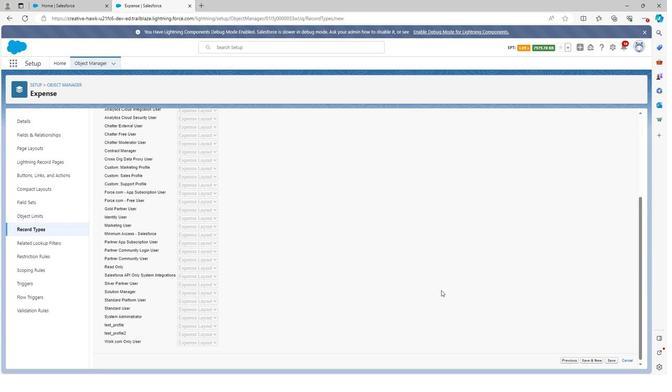 
Action: Mouse moved to (607, 360)
Screenshot: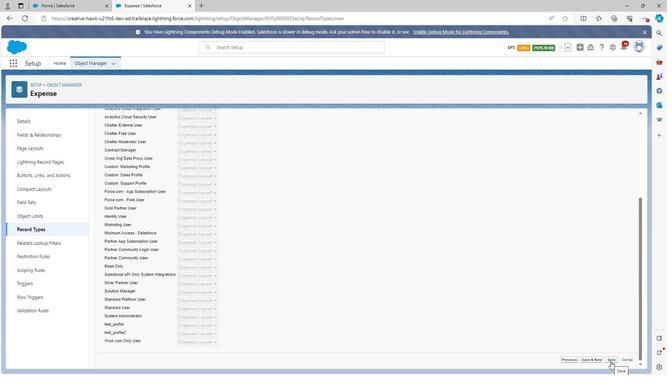 
Action: Mouse pressed left at (607, 360)
Screenshot: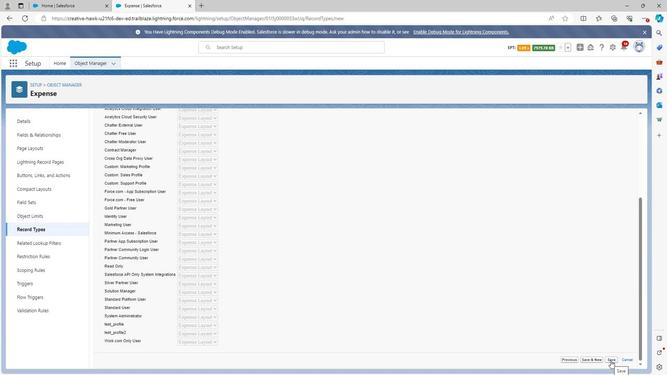 
Action: Mouse moved to (27, 227)
Screenshot: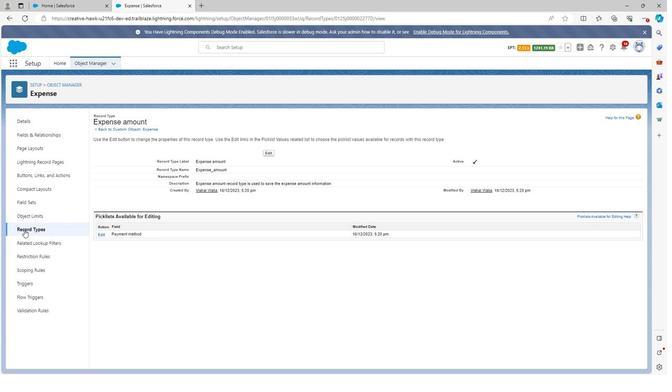 
Action: Mouse pressed left at (27, 227)
Screenshot: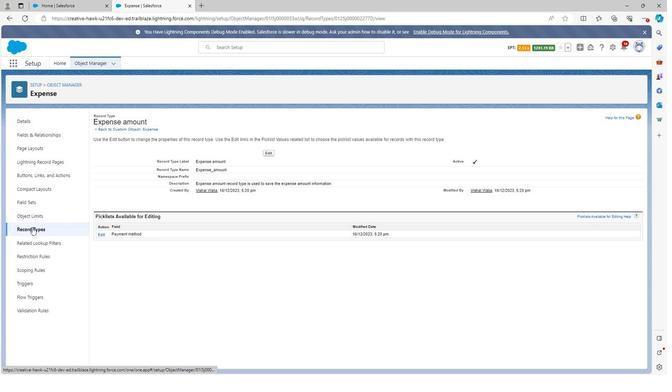 
Action: Mouse moved to (566, 121)
Screenshot: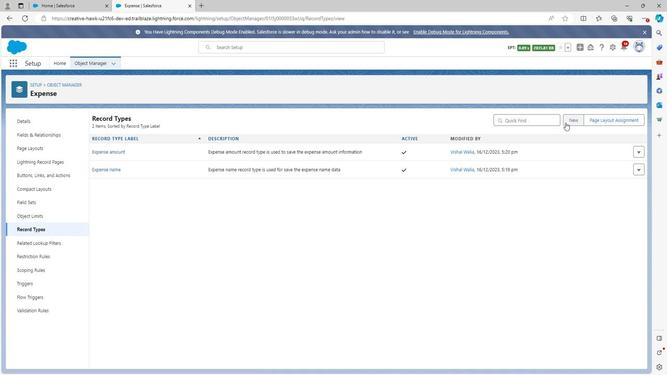 
Action: Mouse pressed left at (566, 121)
Screenshot: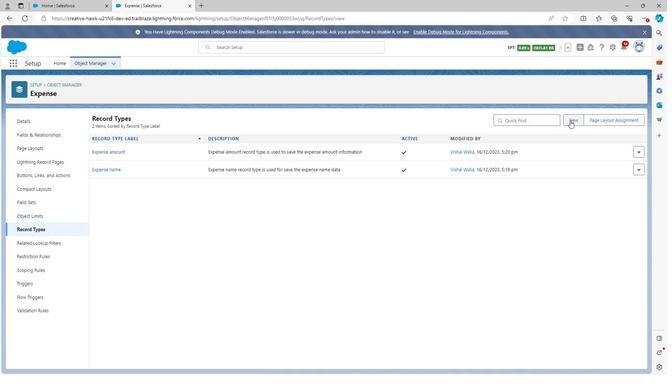 
Action: Mouse moved to (224, 187)
Screenshot: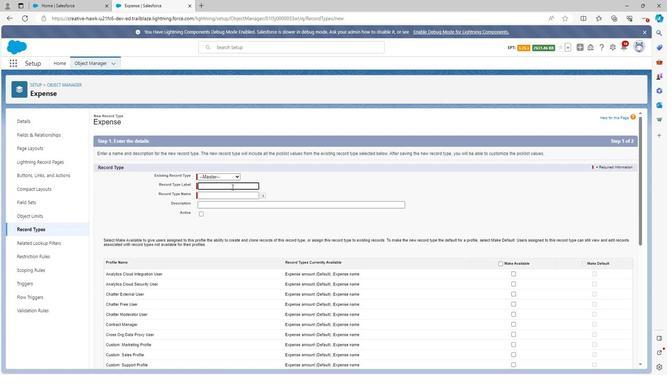 
Action: Key pressed <Key.shift>Currency
Screenshot: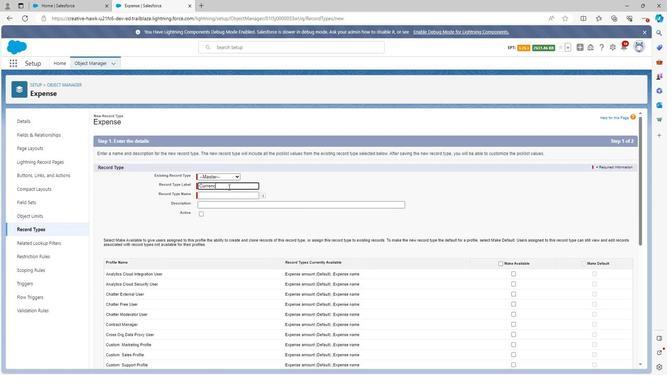 
Action: Mouse moved to (283, 190)
Screenshot: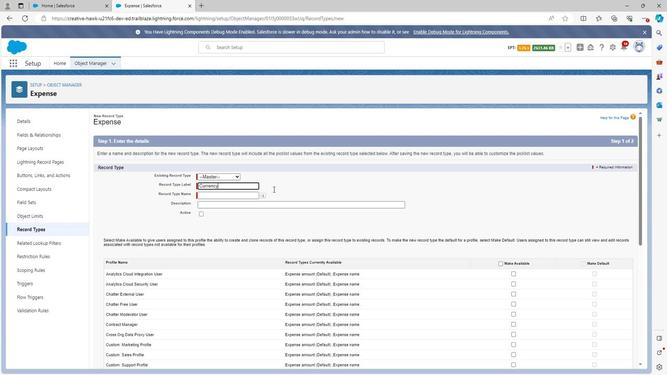 
Action: Mouse pressed left at (283, 190)
Screenshot: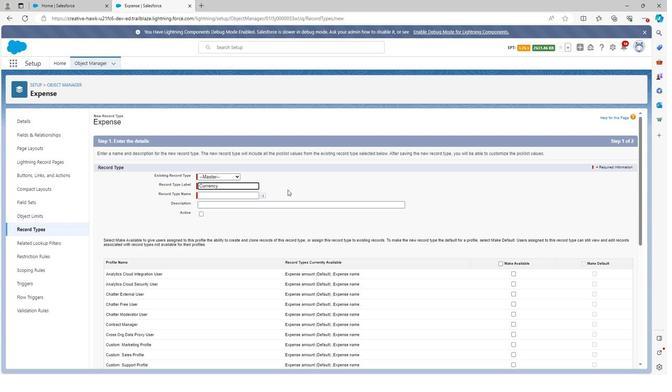 
Action: Mouse moved to (246, 204)
Screenshot: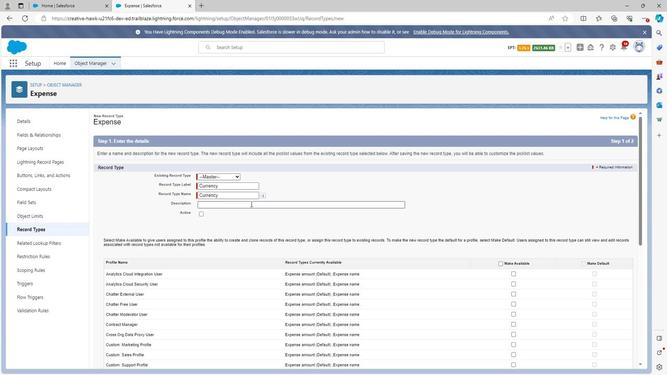 
Action: Mouse pressed left at (246, 204)
Screenshot: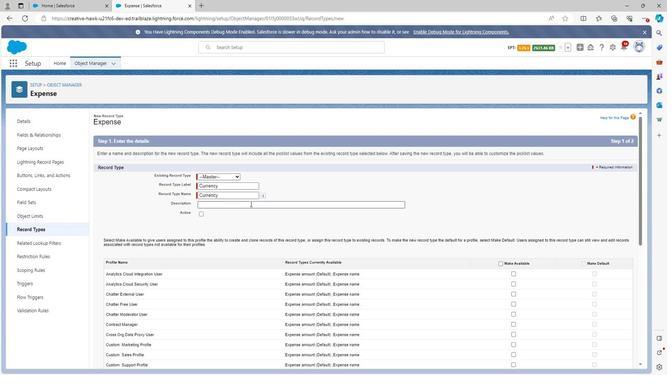 
Action: Key pressed <Key.shift><Key.shift><Key.shift><Key.shift>Currency<Key.space>is<Key.space>the<Key.space>record<Key.space>type<Key.space>through<Key.space>which<Key.space>we<Key.space>can<Key.space>save<Key.space>the<Key.space>currency<Key.space>of<Key.space>the<Key.space>amount
Screenshot: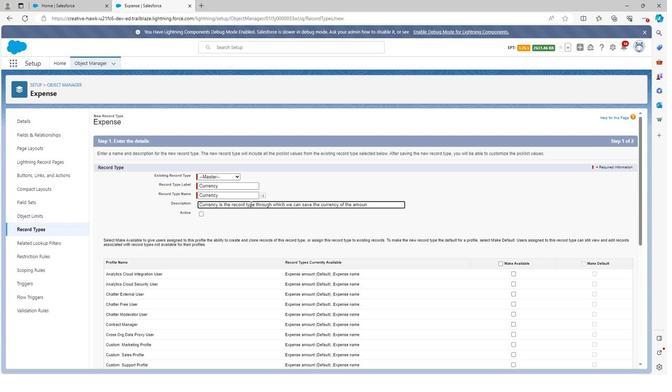 
Action: Mouse moved to (197, 213)
Screenshot: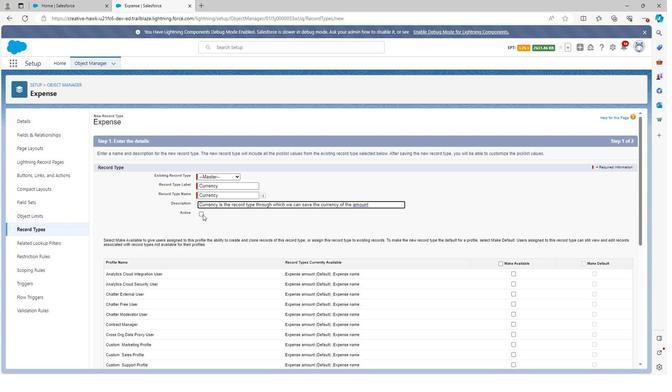 
Action: Mouse pressed left at (197, 213)
Screenshot: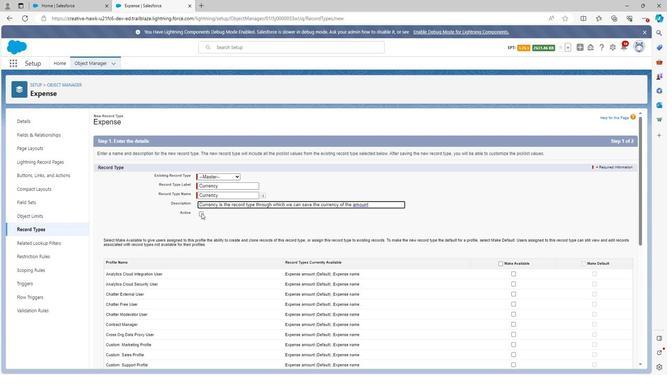 
Action: Mouse moved to (496, 265)
Screenshot: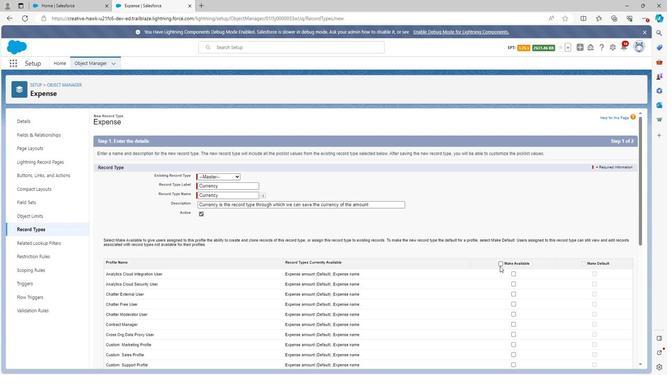 
Action: Mouse pressed left at (496, 265)
Screenshot: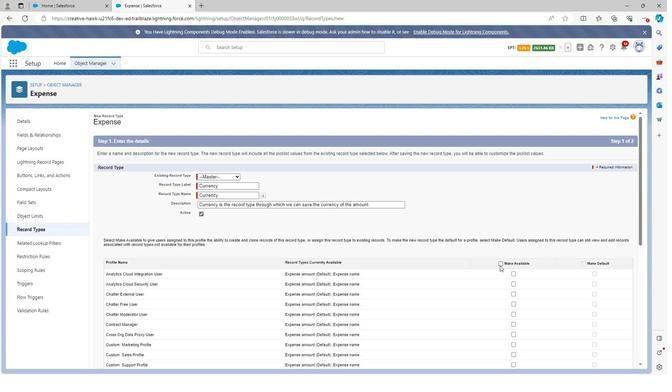 
Action: Mouse moved to (579, 263)
Screenshot: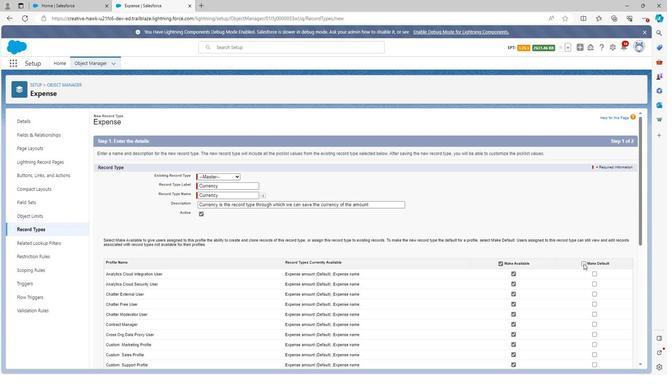 
Action: Mouse pressed left at (579, 263)
Screenshot: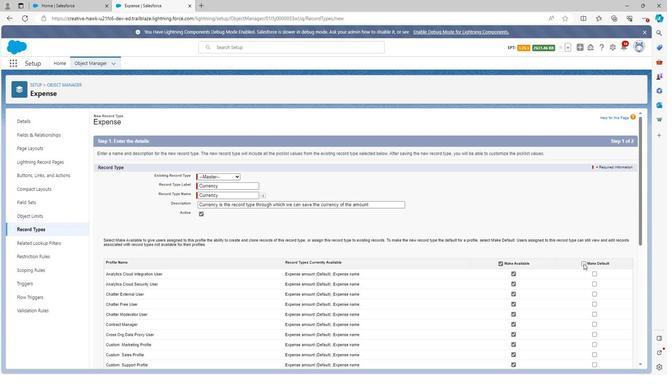 
Action: Mouse moved to (540, 265)
Screenshot: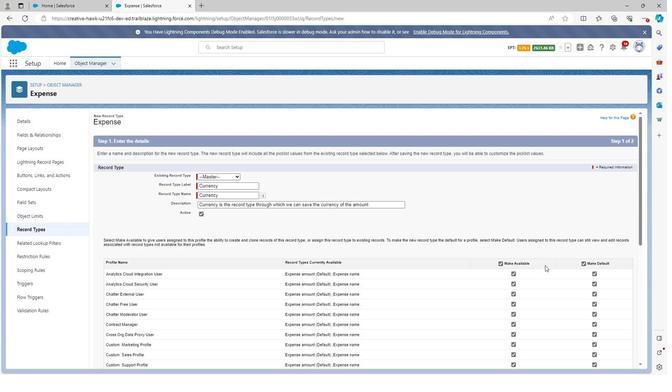 
Action: Mouse scrolled (540, 265) with delta (0, 0)
Screenshot: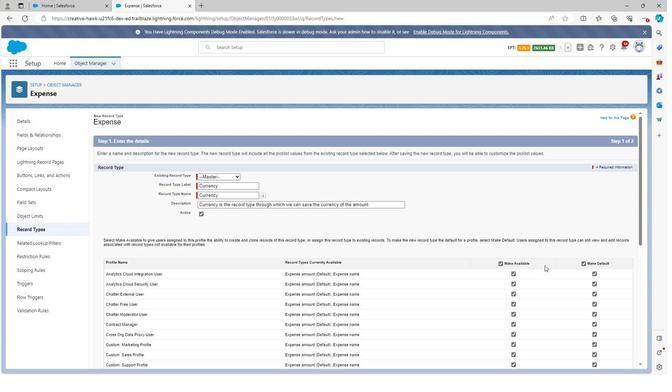 
Action: Mouse moved to (540, 266)
Screenshot: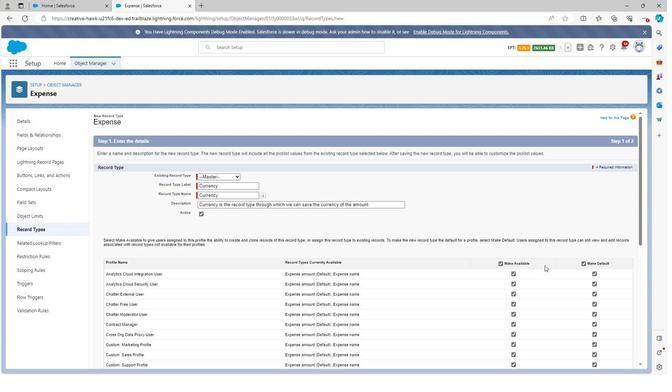 
Action: Mouse scrolled (540, 265) with delta (0, 0)
Screenshot: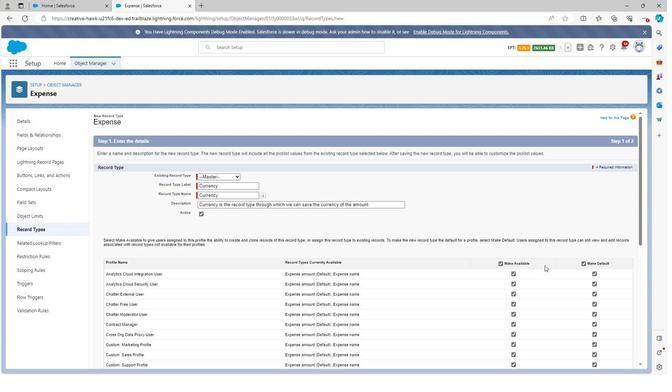 
Action: Mouse scrolled (540, 265) with delta (0, 0)
Screenshot: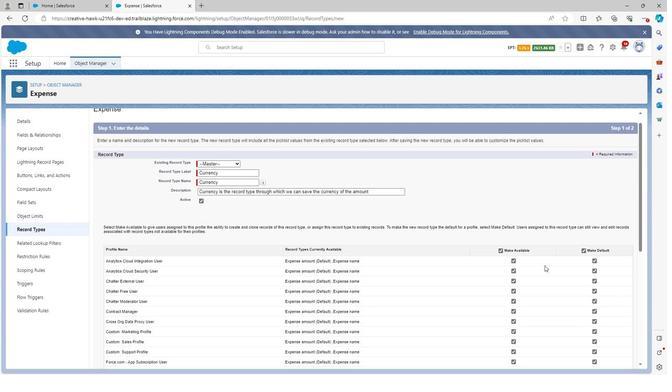 
Action: Mouse scrolled (540, 265) with delta (0, 0)
Screenshot: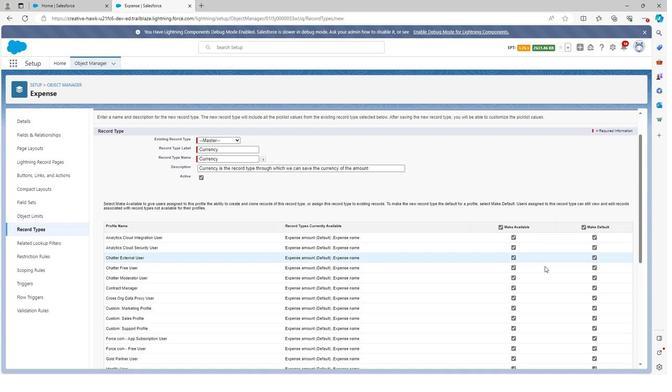 
Action: Mouse moved to (540, 266)
Screenshot: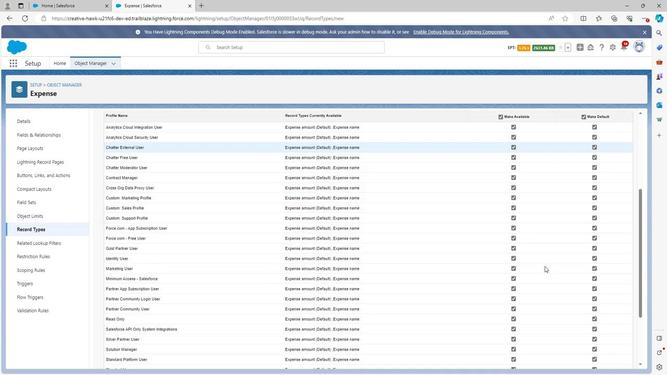 
Action: Mouse scrolled (540, 265) with delta (0, 0)
Screenshot: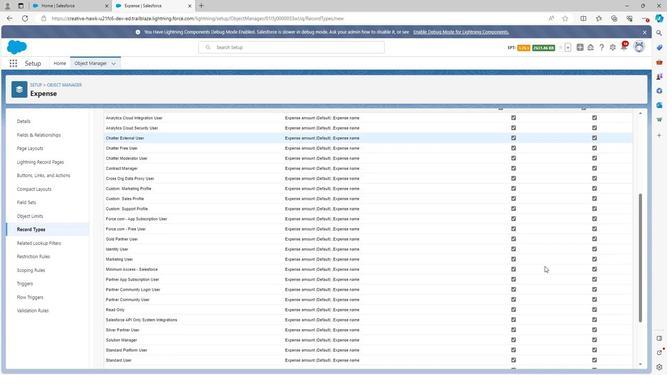 
Action: Mouse scrolled (540, 265) with delta (0, 0)
Screenshot: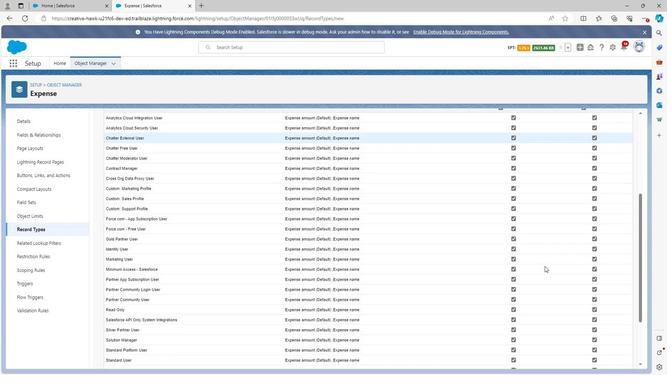 
Action: Mouse scrolled (540, 265) with delta (0, 0)
Screenshot: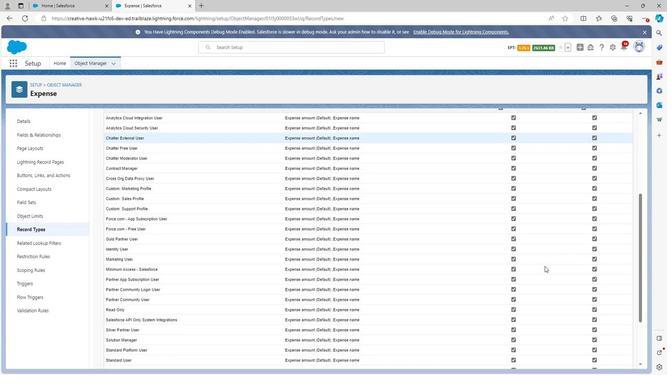 
Action: Mouse scrolled (540, 265) with delta (0, 0)
Screenshot: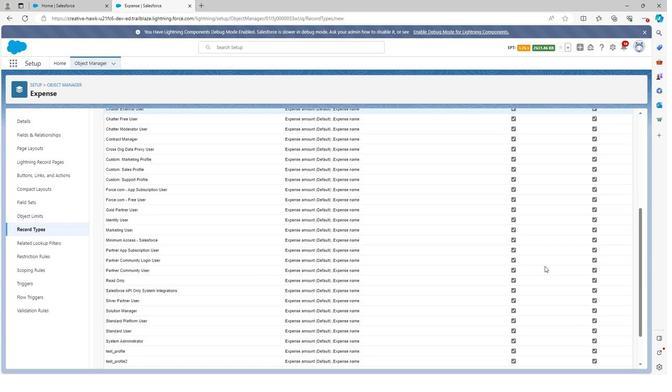 
Action: Mouse moved to (607, 358)
Screenshot: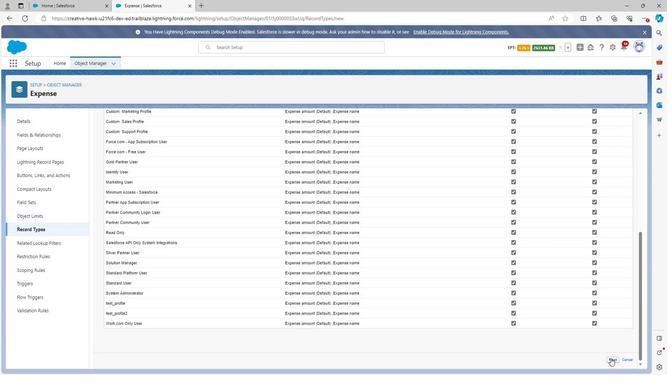 
Action: Mouse pressed left at (607, 358)
Screenshot: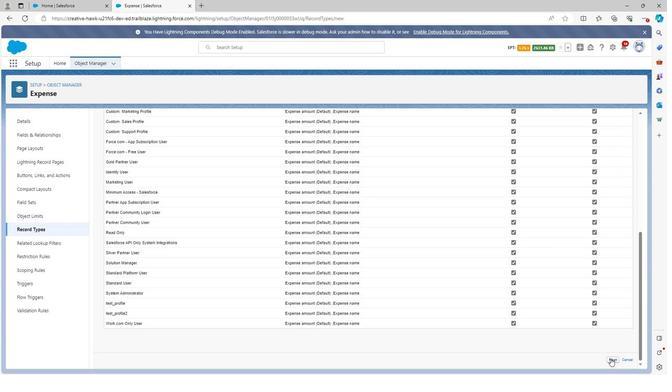 
Action: Mouse moved to (388, 272)
Screenshot: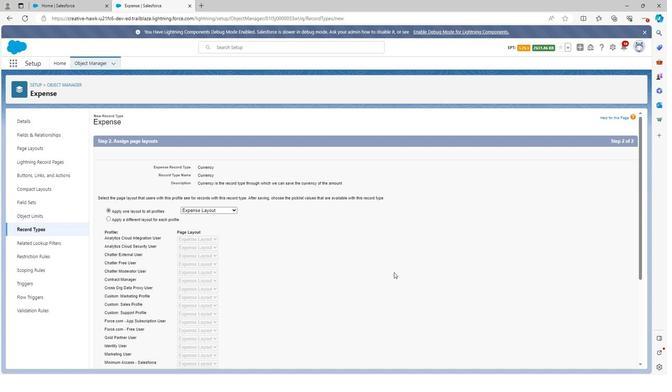 
Action: Mouse scrolled (388, 272) with delta (0, 0)
Screenshot: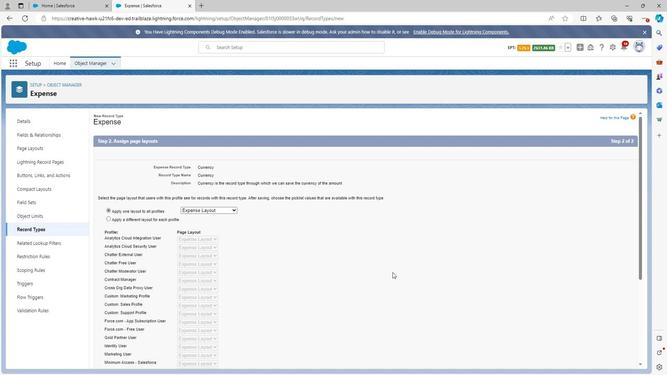 
Action: Mouse scrolled (388, 272) with delta (0, 0)
Screenshot: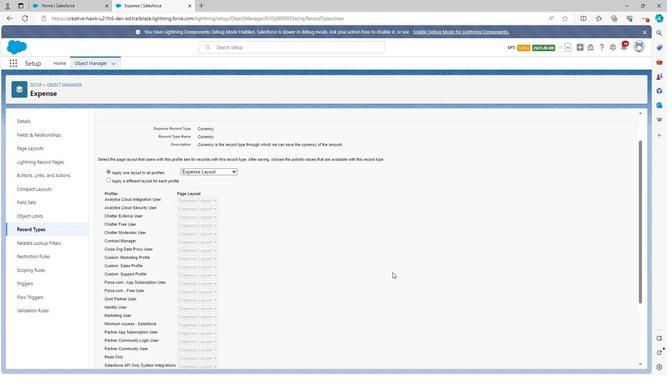 
Action: Mouse scrolled (388, 272) with delta (0, 0)
Screenshot: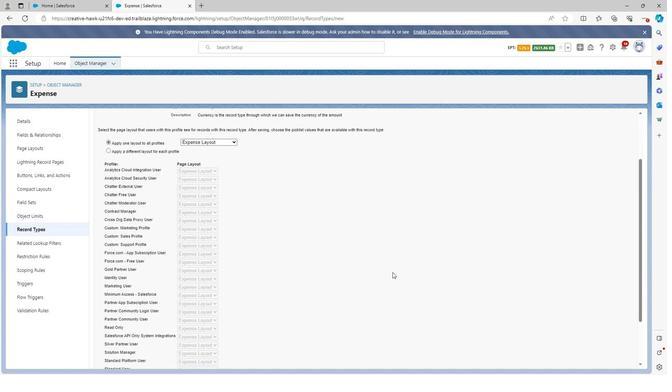 
Action: Mouse scrolled (388, 272) with delta (0, 0)
Screenshot: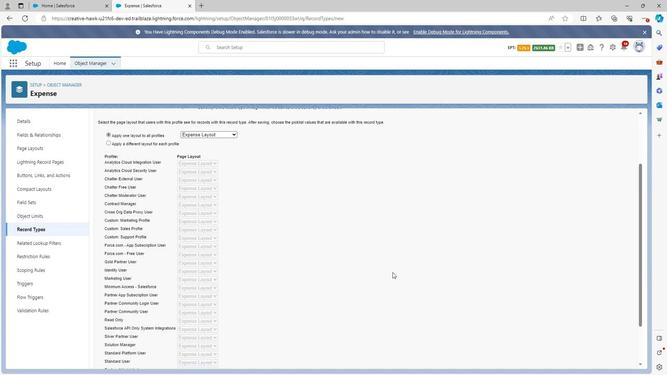 
Action: Mouse scrolled (388, 272) with delta (0, 0)
Screenshot: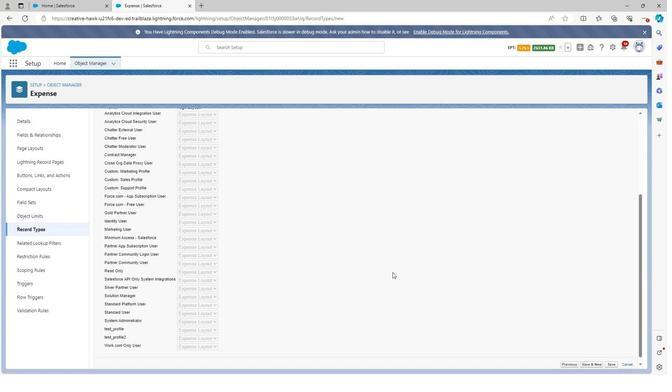 
Action: Mouse scrolled (388, 272) with delta (0, 0)
Screenshot: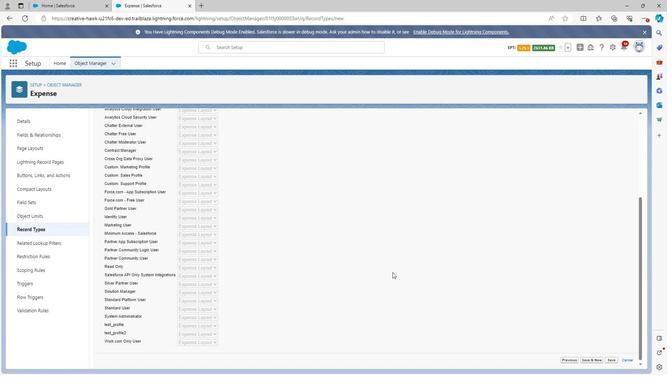 
Action: Mouse moved to (608, 358)
Screenshot: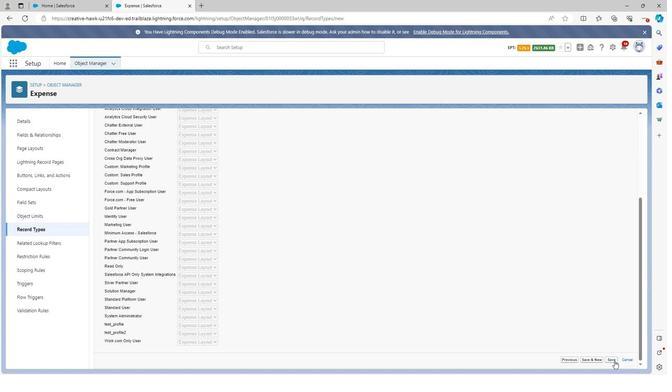 
Action: Mouse pressed left at (608, 358)
Screenshot: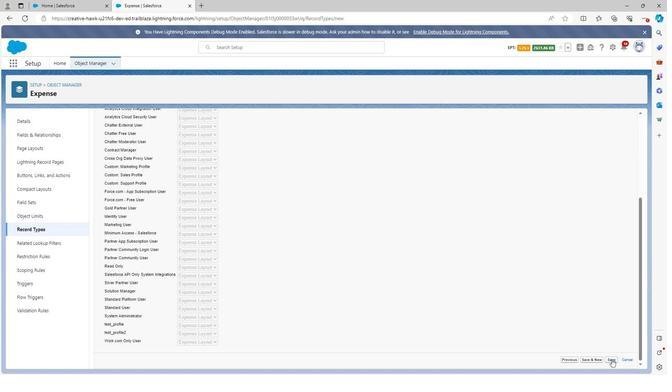 
Action: Mouse moved to (32, 229)
Screenshot: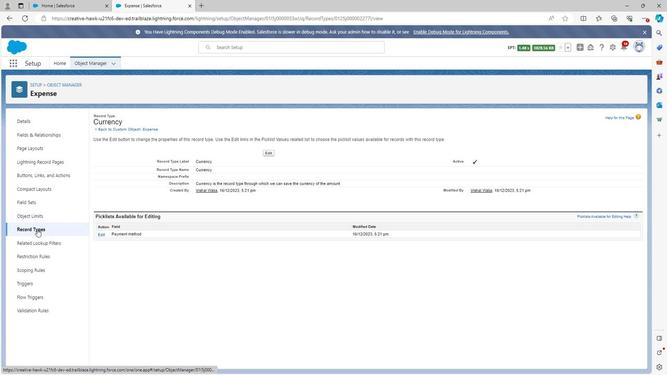 
Action: Mouse pressed left at (32, 229)
Screenshot: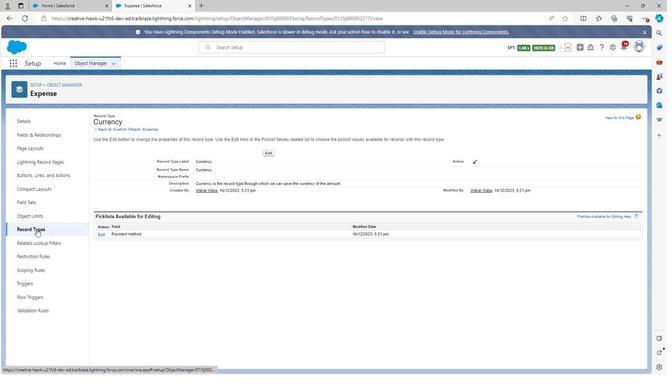 
Action: Mouse moved to (564, 121)
Screenshot: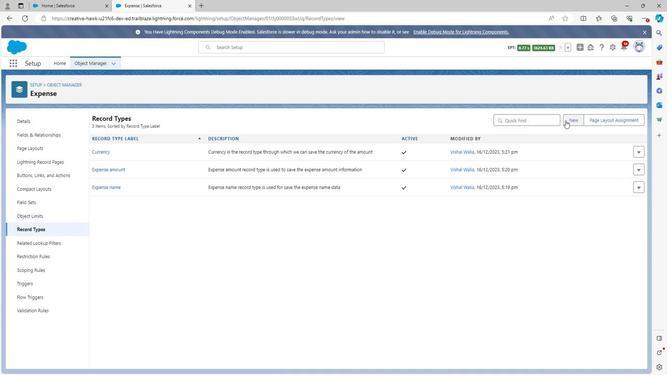 
Action: Mouse pressed left at (564, 121)
Screenshot: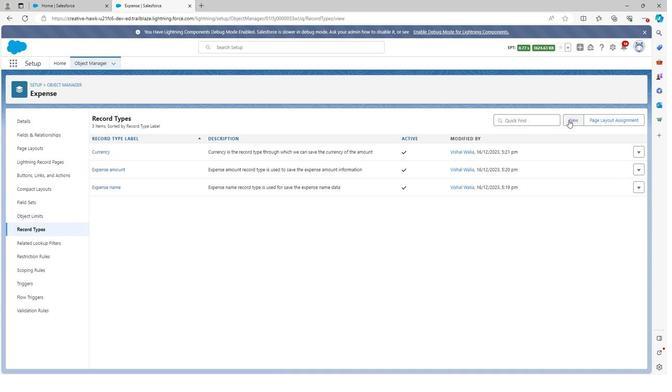 
Action: Mouse moved to (201, 186)
Screenshot: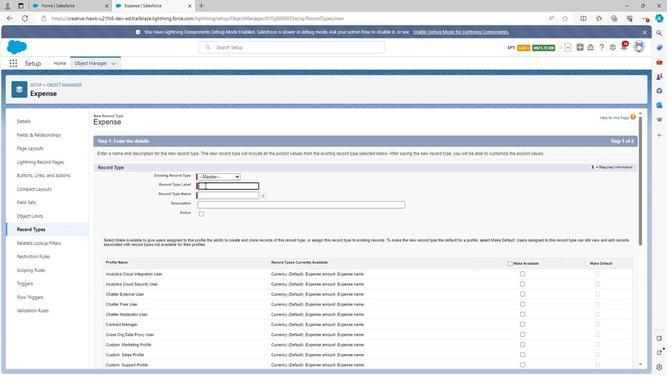 
Action: Key pressed <Key.shift><Key.shift><Key.shift>Payment<Key.space>method
Screenshot: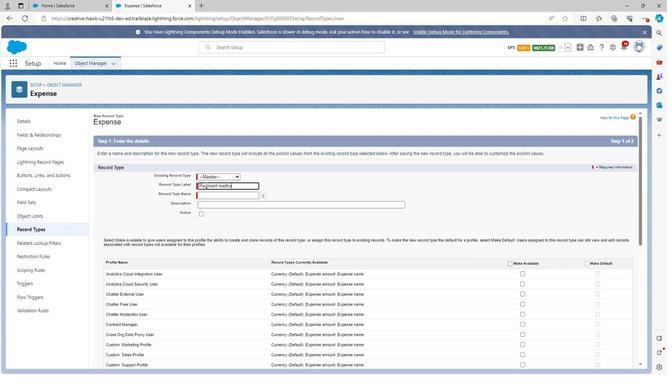 
Action: Mouse moved to (289, 185)
Screenshot: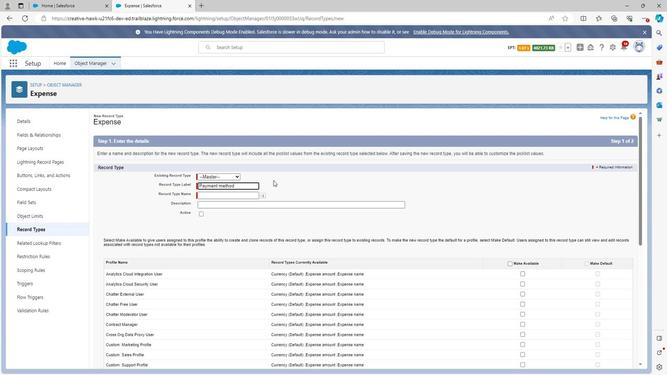 
Action: Mouse pressed left at (289, 185)
Screenshot: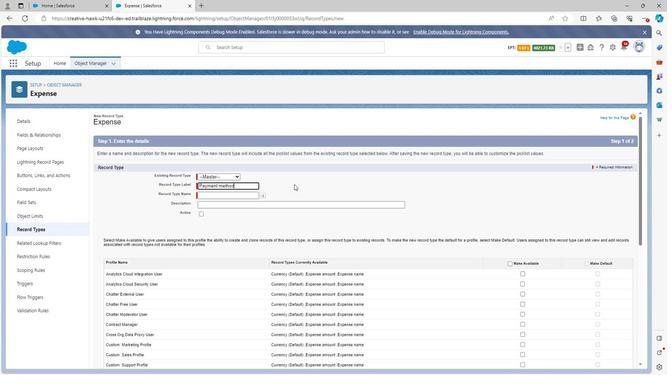 
Action: Mouse moved to (240, 204)
Screenshot: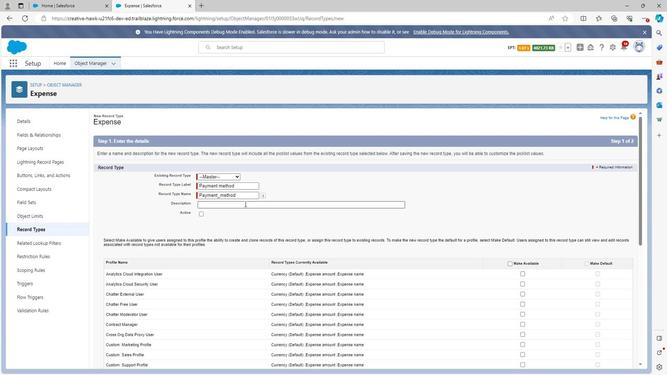 
Action: Mouse pressed left at (240, 204)
Screenshot: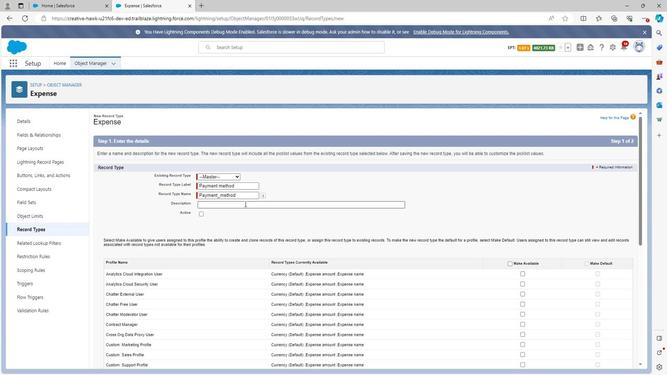 
Action: Key pressed <Key.shift><Key.shift>Payment<Key.space>method<Key.space>is<Key.space>used<Key.space>to<Key.space>save<Key.space>the<Key.space>payment<Key.space>method
Screenshot: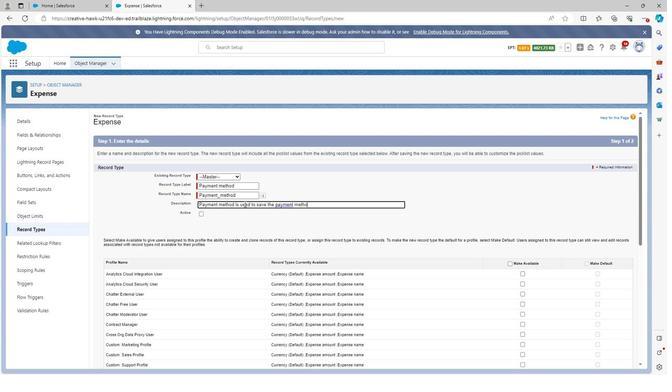 
Action: Mouse moved to (196, 214)
Screenshot: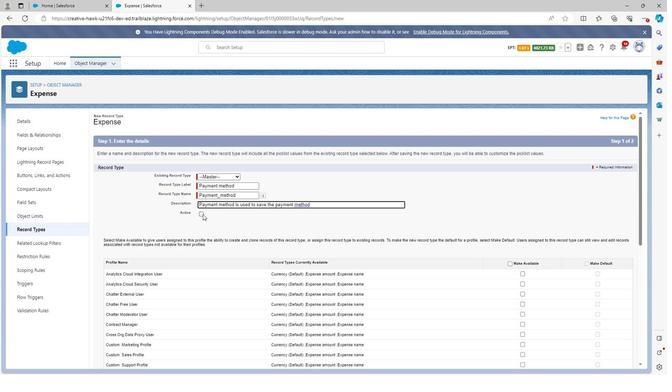 
Action: Mouse pressed left at (196, 214)
Screenshot: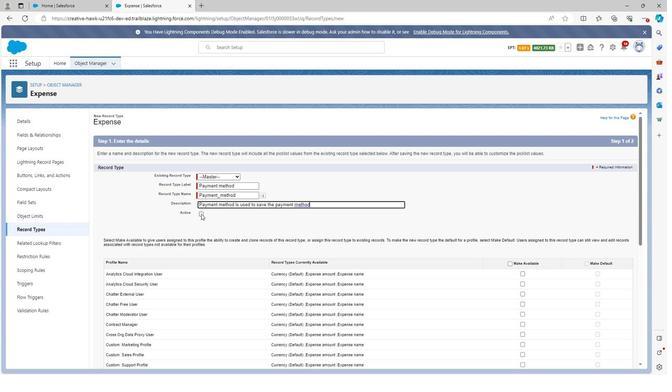 
Action: Mouse moved to (506, 263)
Screenshot: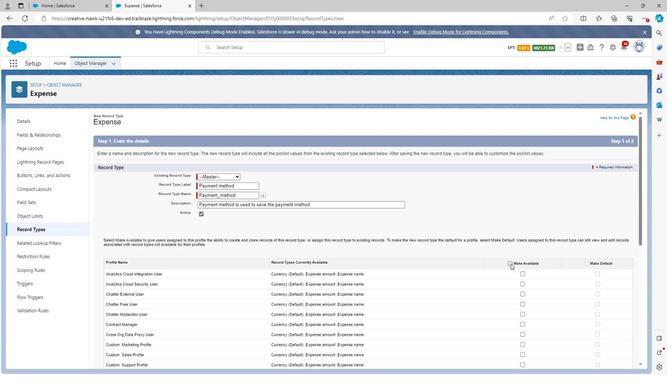 
Action: Mouse pressed left at (506, 263)
Screenshot: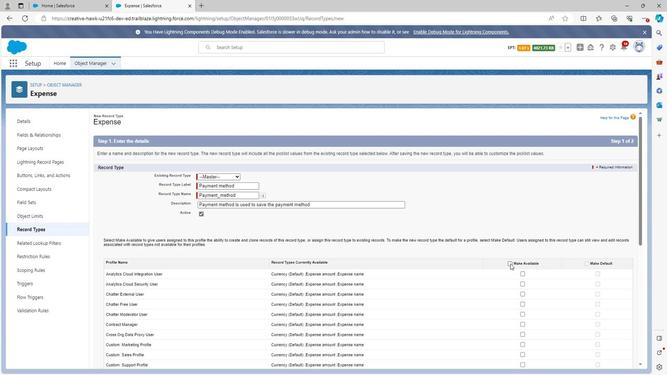 
Action: Mouse moved to (583, 263)
Screenshot: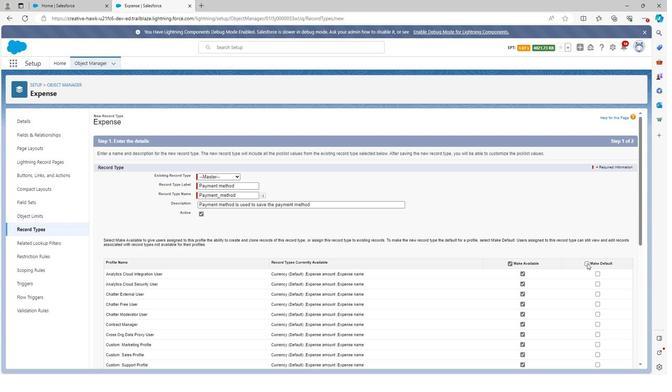 
Action: Mouse pressed left at (583, 263)
Screenshot: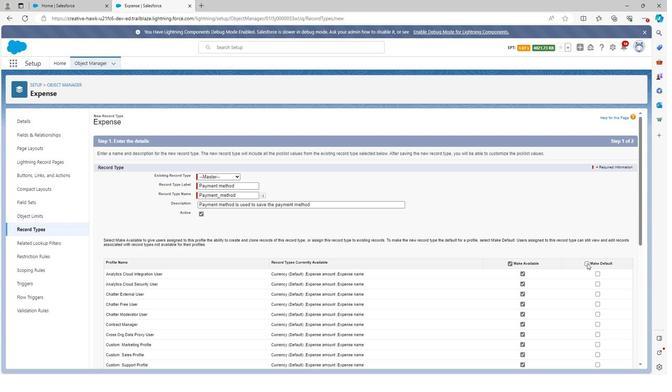 
Action: Mouse moved to (543, 261)
Screenshot: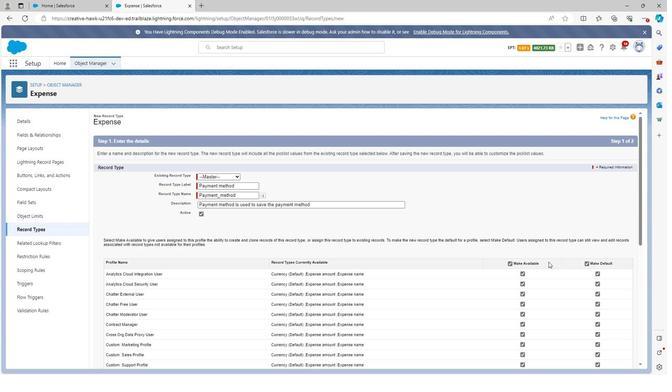 
Action: Mouse scrolled (543, 261) with delta (0, 0)
Screenshot: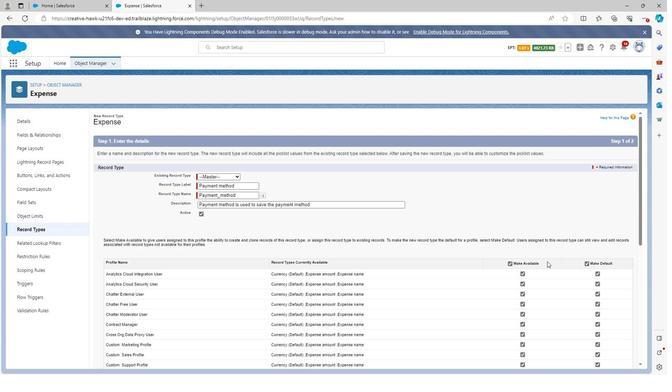 
Action: Mouse scrolled (543, 261) with delta (0, 0)
Screenshot: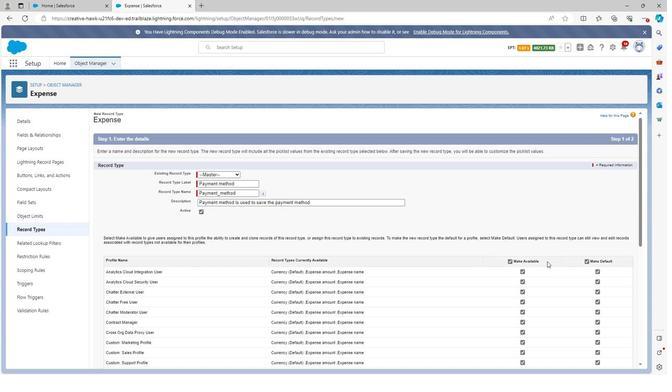 
Action: Mouse scrolled (543, 261) with delta (0, 0)
Screenshot: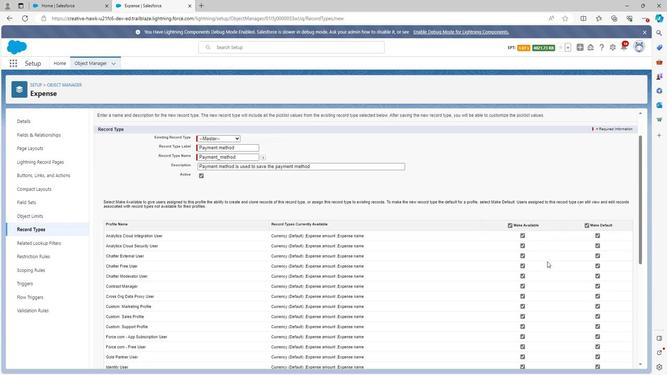 
Action: Mouse scrolled (543, 261) with delta (0, 0)
Screenshot: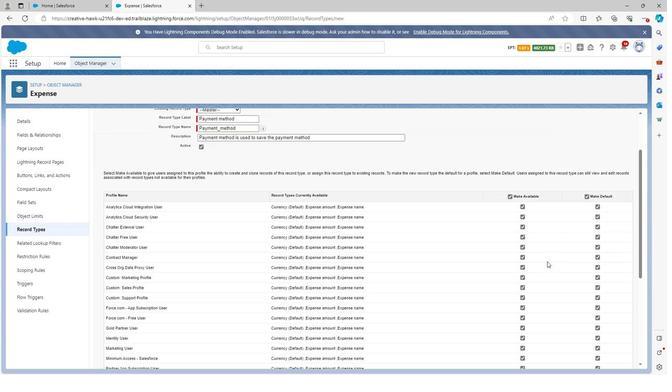 
Action: Mouse scrolled (543, 261) with delta (0, 0)
Screenshot: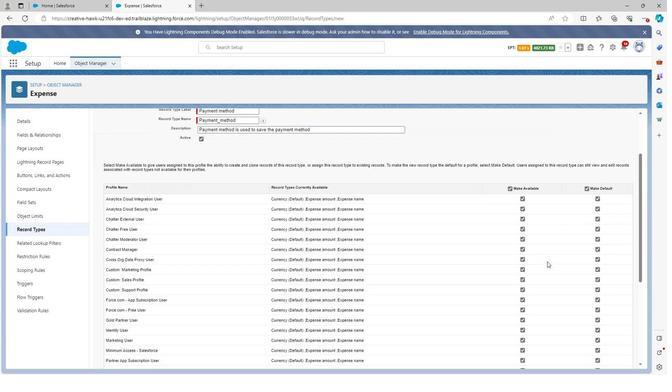 
Action: Mouse moved to (543, 262)
Screenshot: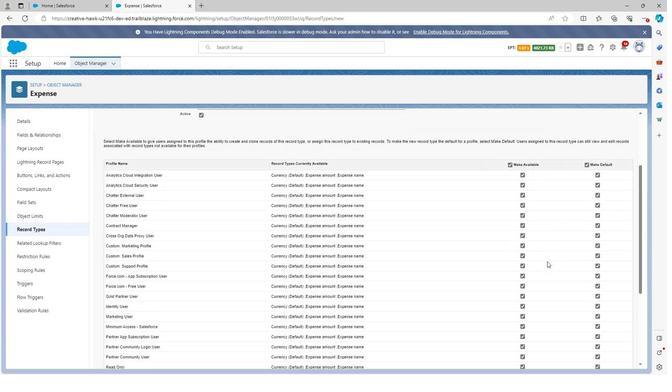 
Action: Mouse scrolled (543, 262) with delta (0, 0)
Screenshot: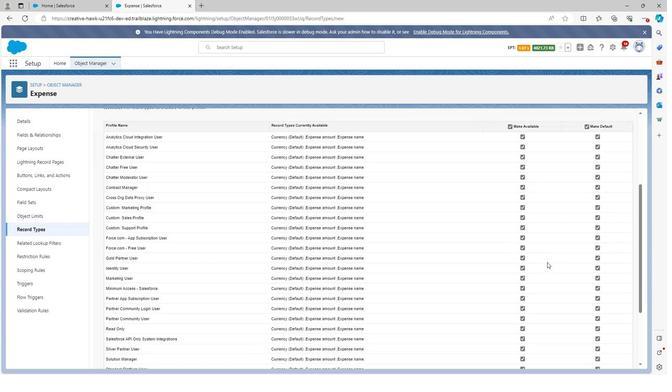 
Action: Mouse moved to (543, 265)
Screenshot: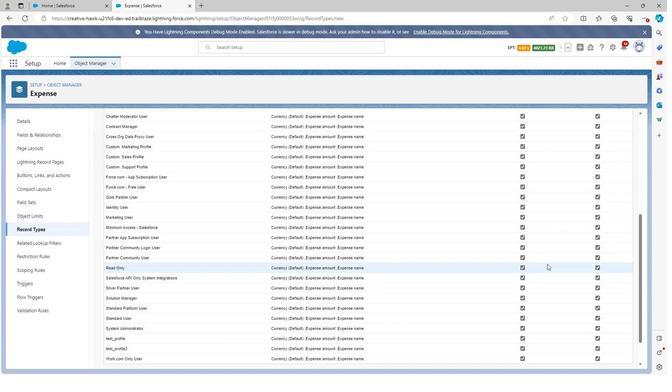 
Action: Mouse scrolled (543, 264) with delta (0, 0)
Screenshot: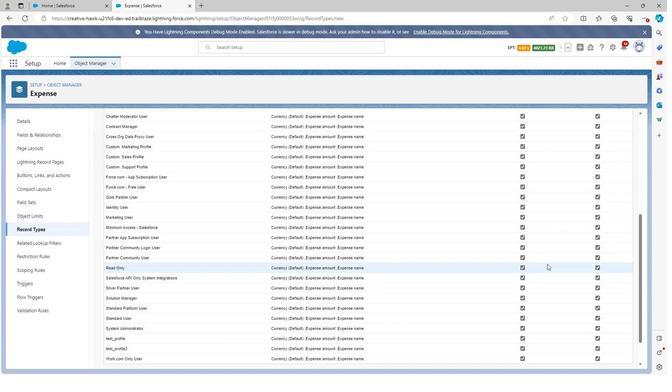 
Action: Mouse moved to (606, 358)
Screenshot: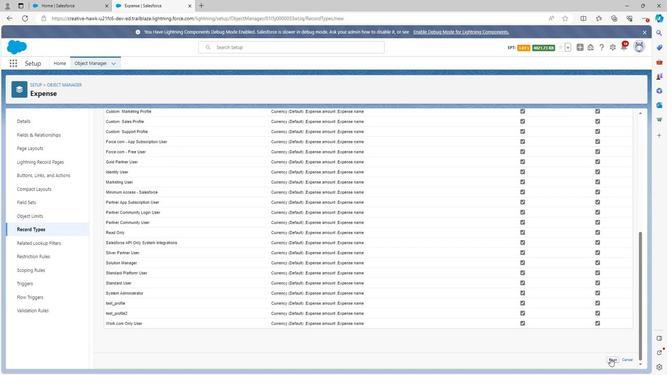 
Action: Mouse pressed left at (606, 358)
Screenshot: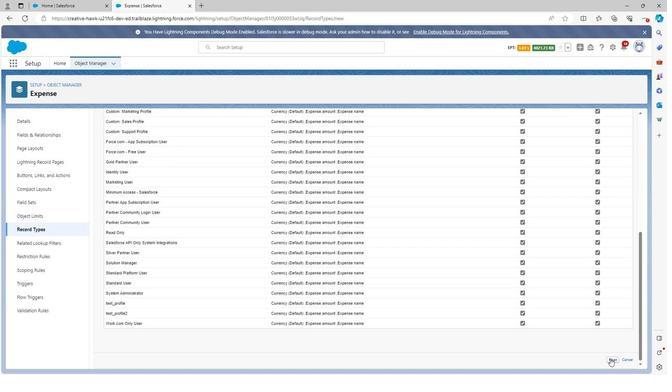 
Action: Mouse moved to (379, 261)
Screenshot: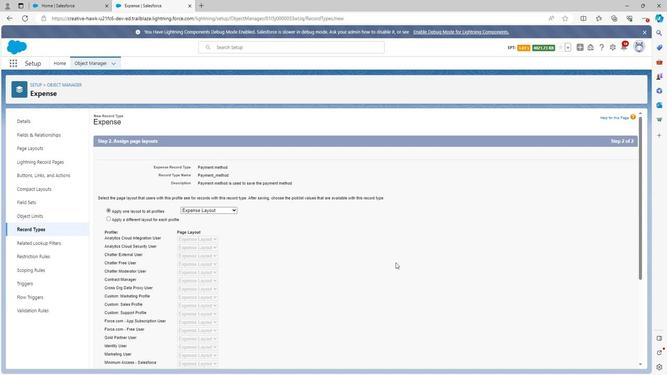 
Action: Mouse scrolled (379, 260) with delta (0, 0)
Screenshot: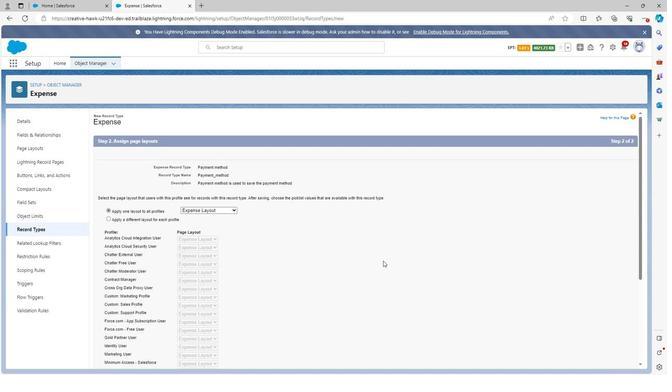 
Action: Mouse scrolled (379, 260) with delta (0, 0)
Screenshot: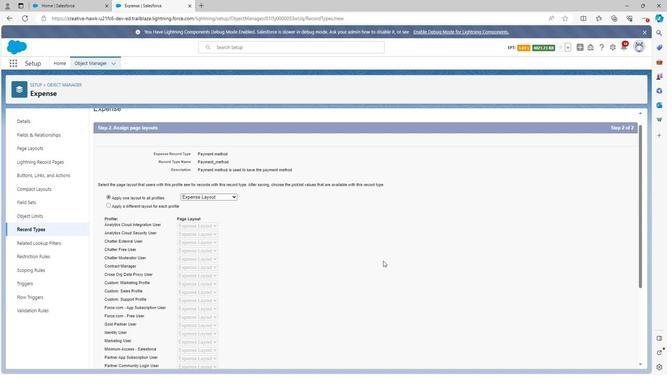 
Action: Mouse scrolled (379, 260) with delta (0, 0)
Screenshot: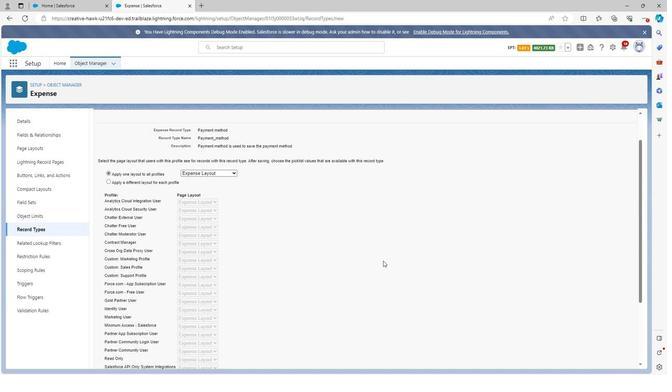 
Action: Mouse scrolled (379, 260) with delta (0, 0)
Screenshot: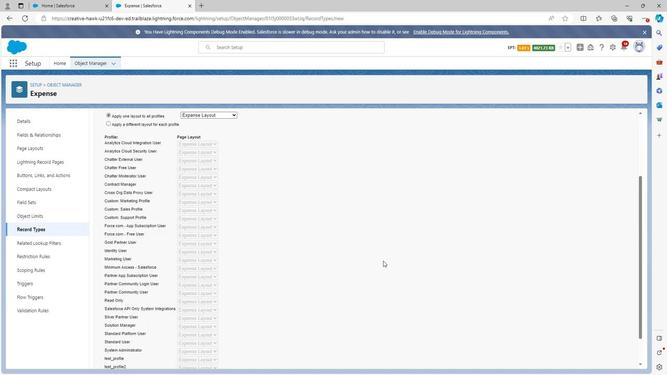 
Action: Mouse scrolled (379, 260) with delta (0, 0)
Screenshot: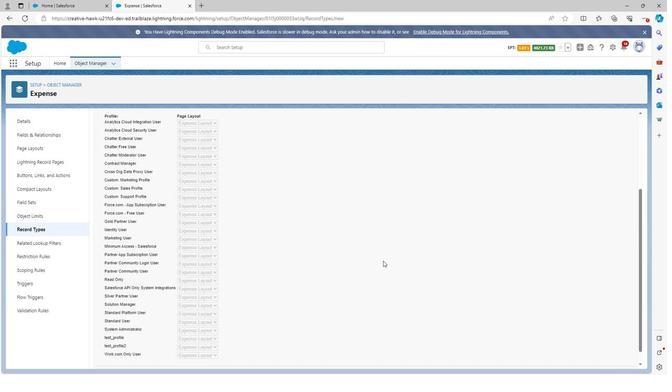
Action: Mouse scrolled (379, 260) with delta (0, 0)
Screenshot: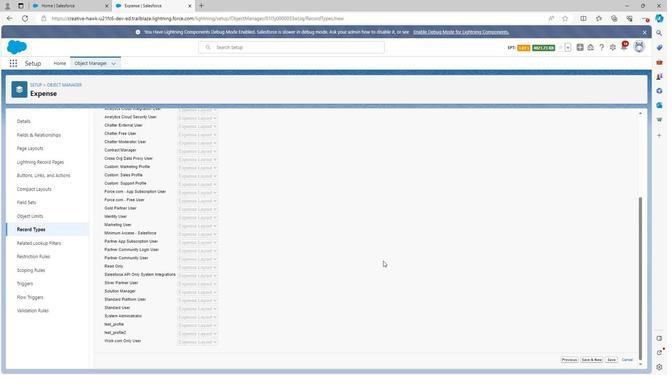 
Action: Mouse scrolled (379, 260) with delta (0, 0)
Screenshot: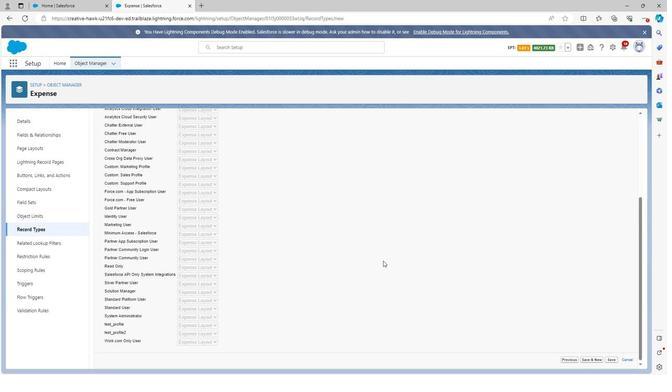 
Action: Mouse moved to (606, 359)
Screenshot: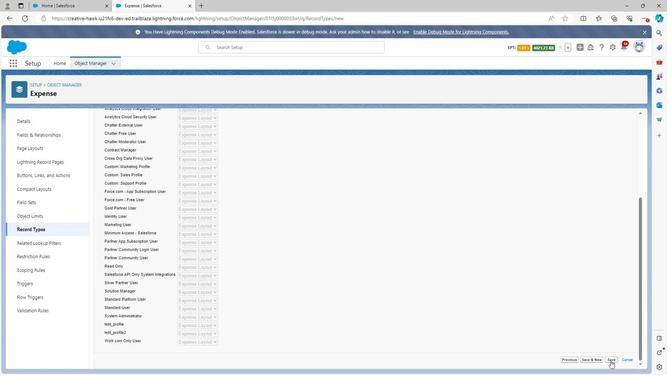 
Action: Mouse pressed left at (606, 359)
Screenshot: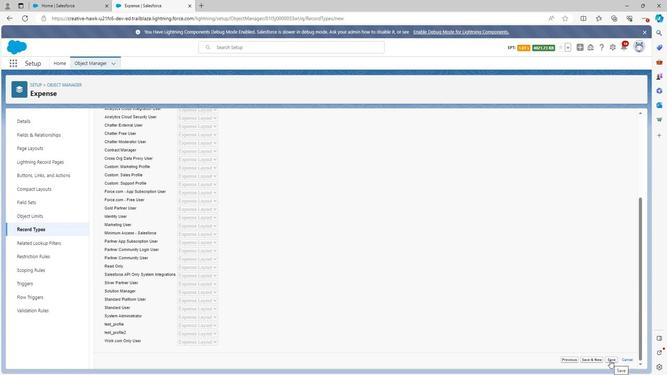 
Action: Mouse moved to (24, 231)
Screenshot: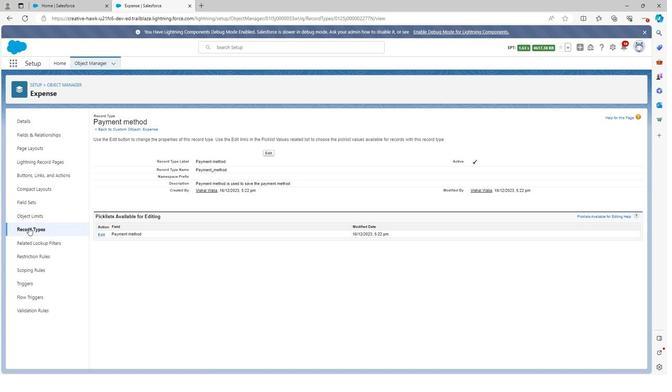 
Action: Mouse pressed left at (24, 231)
Screenshot: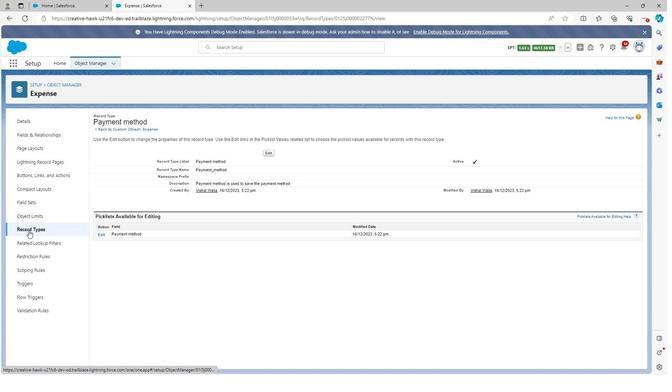 
Action: Mouse moved to (565, 123)
Screenshot: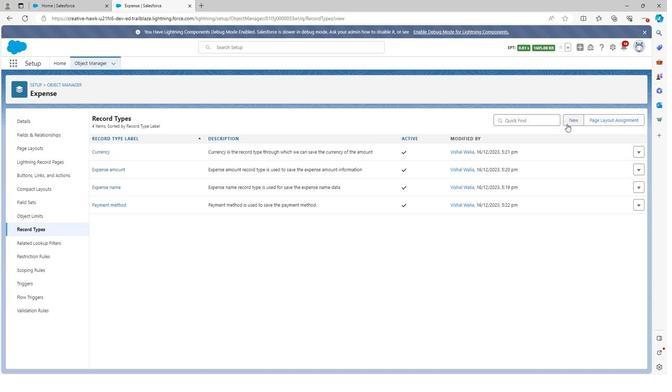
Action: Mouse pressed left at (565, 123)
Screenshot: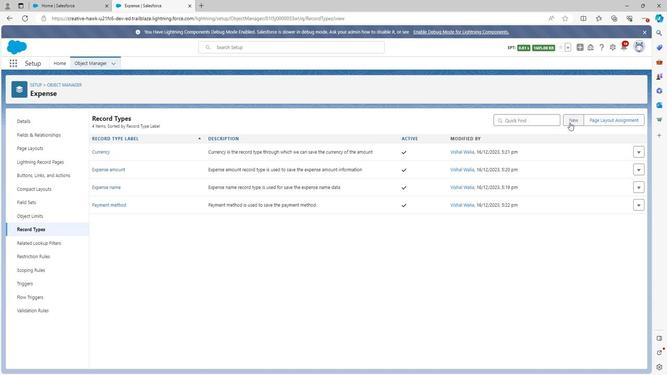 
Action: Mouse moved to (214, 184)
Screenshot: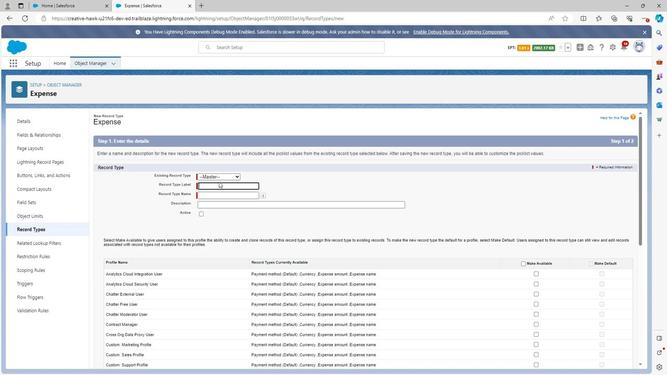 
Action: Key pressed <Key.shift>Emplo<Key.backspace><Key.backspace><Key.backspace><Key.backspace>xpense<Key.space>employee
Screenshot: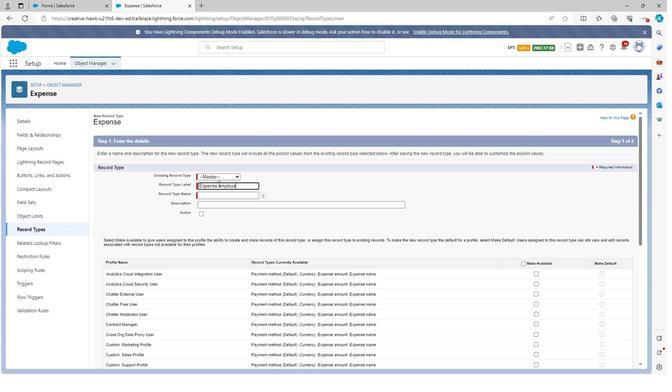 
Action: Mouse moved to (277, 191)
Screenshot: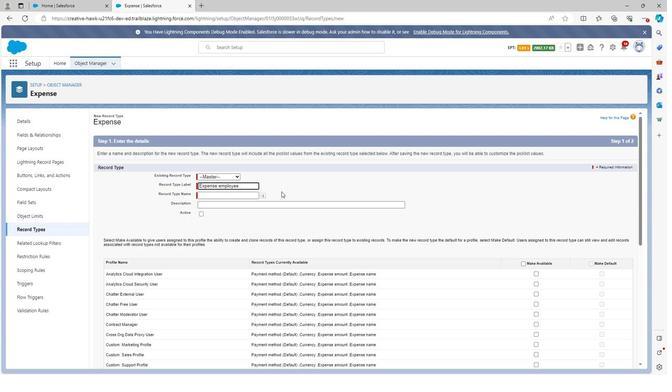 
Action: Mouse pressed left at (277, 191)
Screenshot: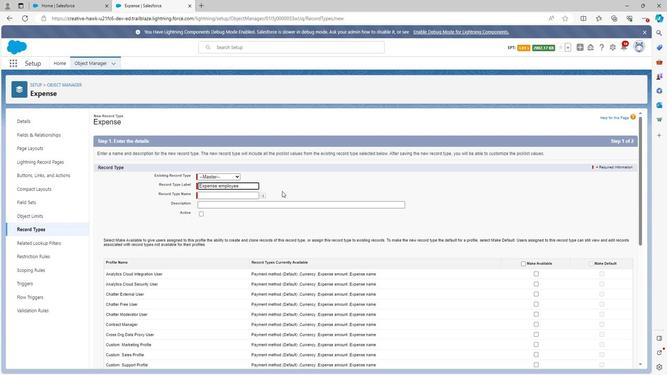
Action: Mouse moved to (242, 205)
Screenshot: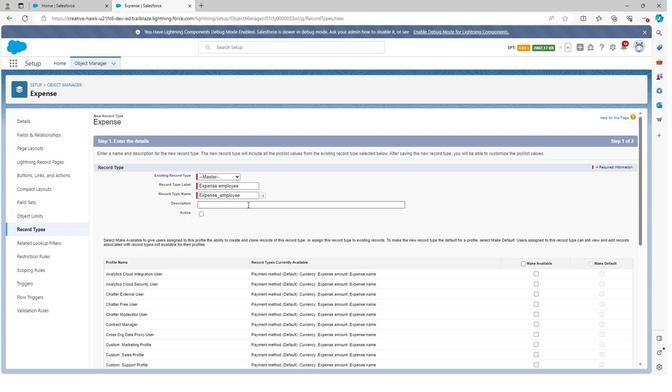 
Action: Mouse pressed left at (242, 205)
Screenshot: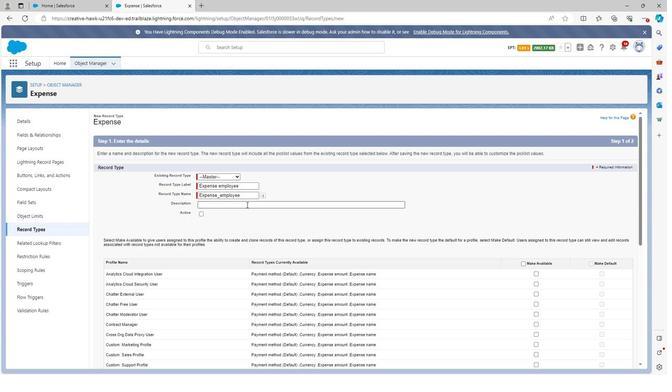
Action: Key pressed <Key.shift>Expense<Key.space>employee<Key.space>record<Key.space>type<Key.space>is<Key.space>used<Key.space>to<Key.space>save<Key.space>the<Key.space>employee<Key.space>information
Screenshot: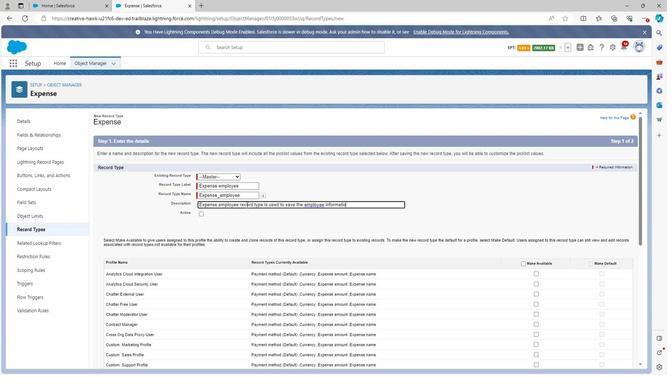 
Action: Mouse moved to (198, 214)
Screenshot: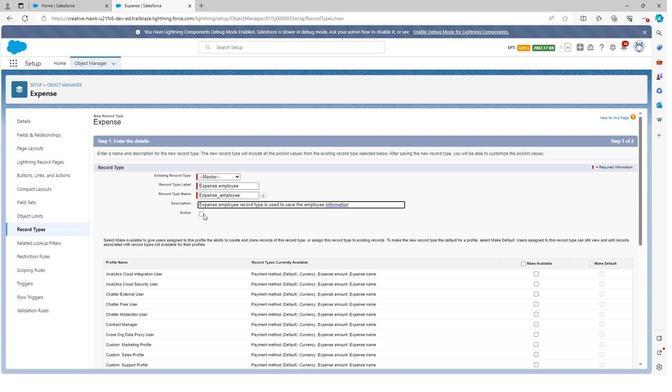 
Action: Mouse pressed left at (198, 214)
Screenshot: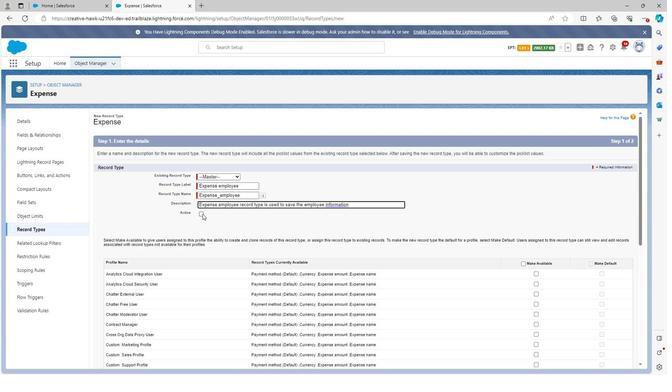 
Action: Mouse moved to (518, 264)
Screenshot: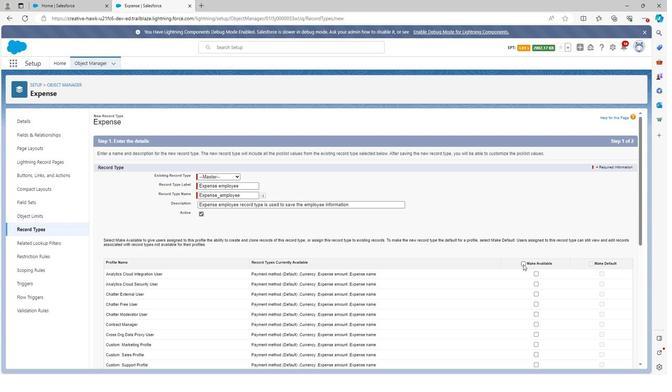 
Action: Mouse pressed left at (518, 264)
Screenshot: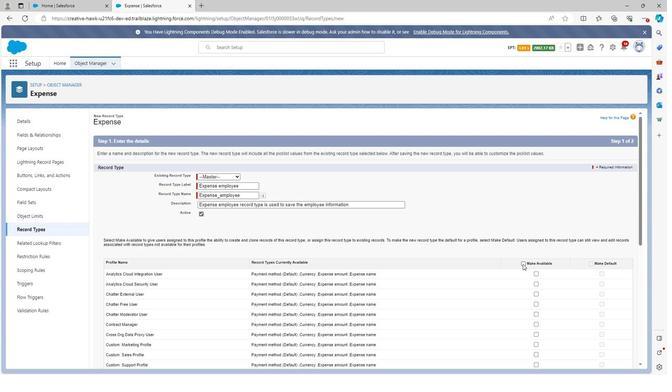 
Action: Mouse moved to (587, 264)
Screenshot: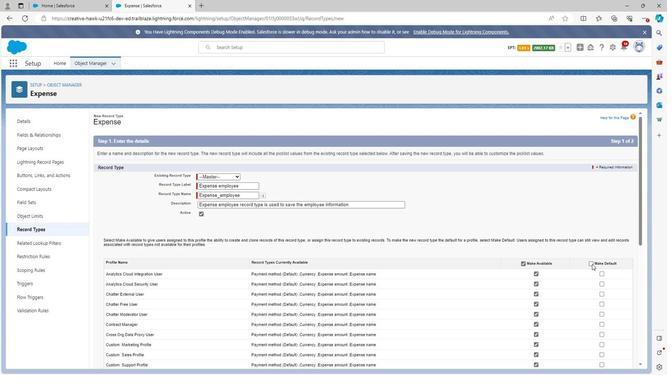 
Action: Mouse pressed left at (587, 264)
Screenshot: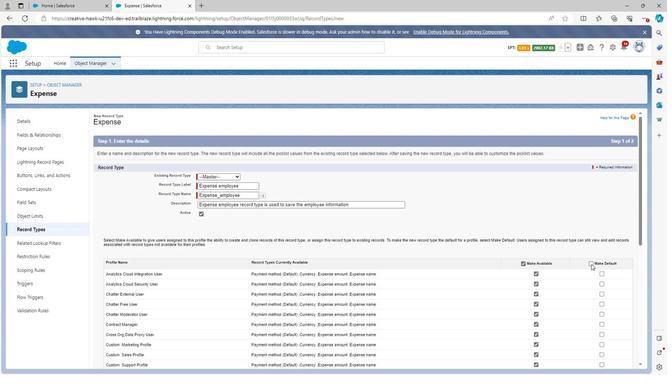 
Action: Mouse moved to (529, 265)
Screenshot: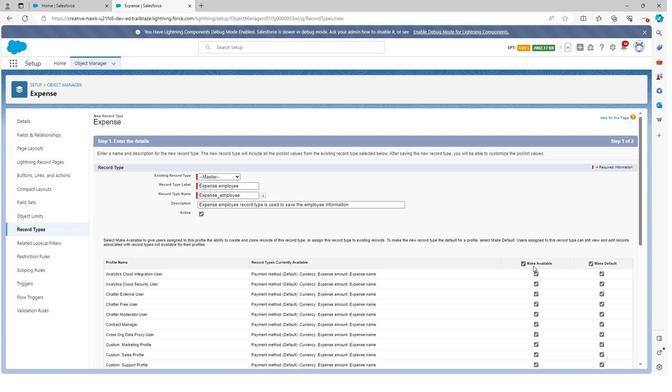 
Action: Mouse scrolled (529, 265) with delta (0, 0)
Screenshot: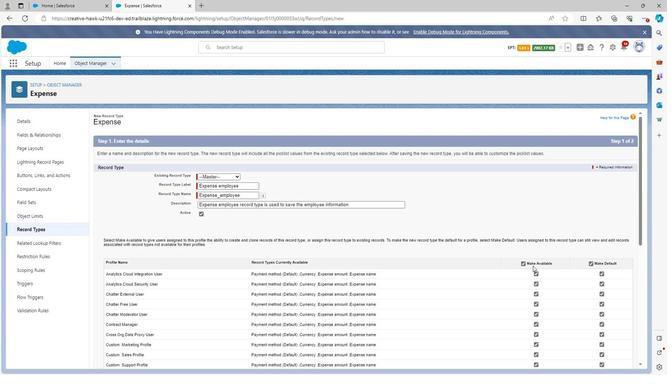 
Action: Mouse scrolled (529, 265) with delta (0, 0)
Screenshot: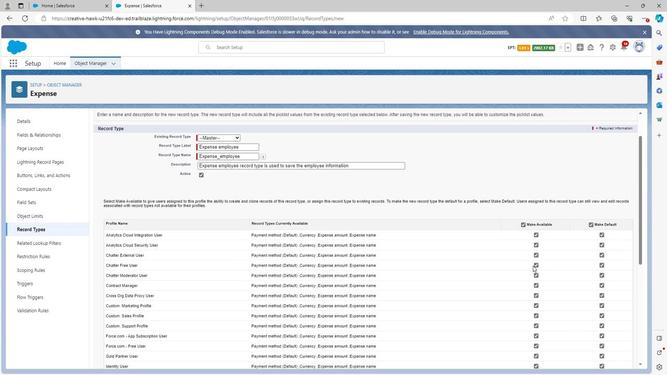 
Action: Mouse scrolled (529, 265) with delta (0, 0)
Screenshot: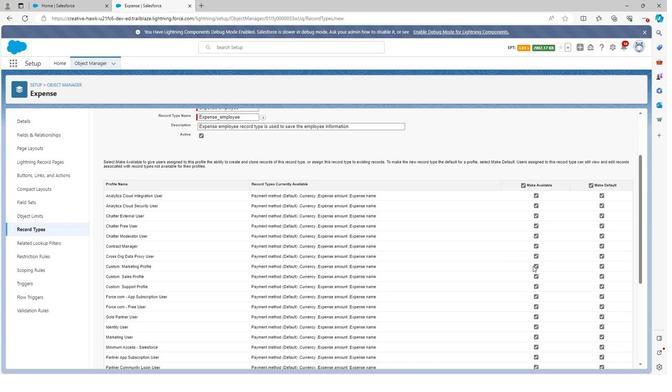 
Action: Mouse scrolled (529, 265) with delta (0, 0)
Screenshot: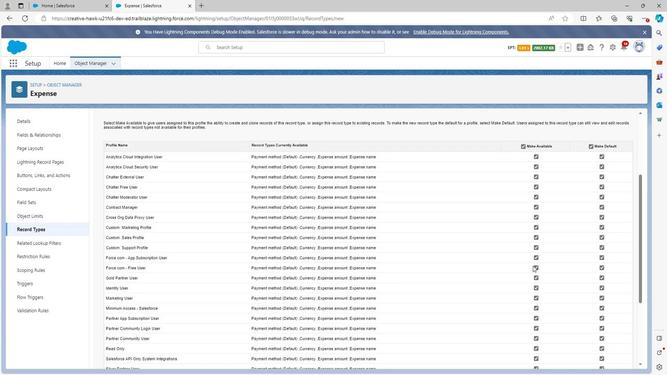 
Action: Mouse scrolled (529, 265) with delta (0, 0)
Screenshot: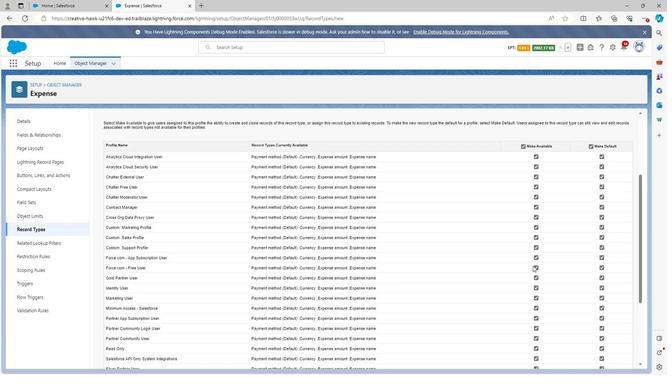 
Action: Mouse scrolled (529, 265) with delta (0, 0)
Screenshot: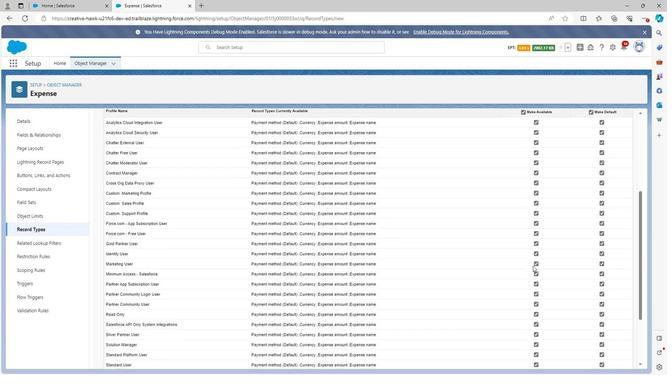 
Action: Mouse scrolled (529, 265) with delta (0, 0)
Screenshot: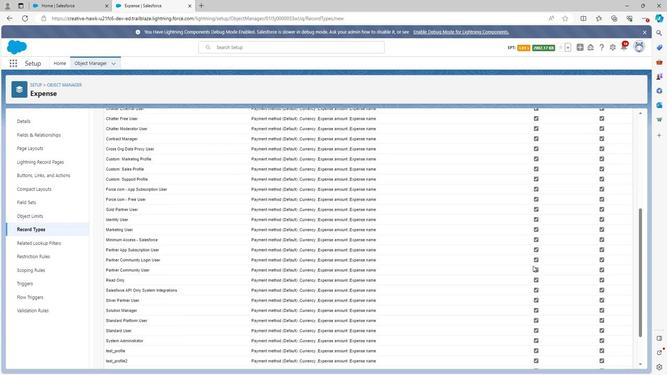 
Action: Mouse scrolled (529, 265) with delta (0, 0)
Screenshot: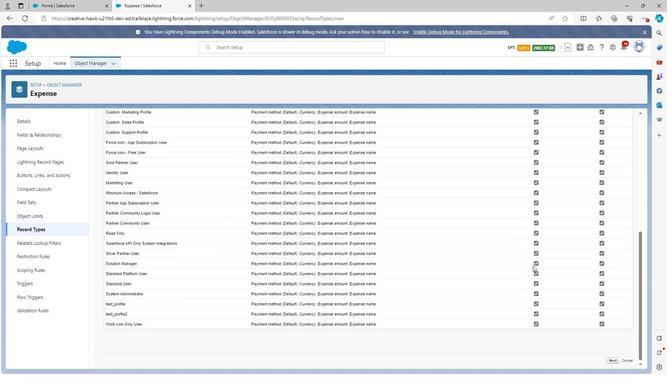 
Action: Mouse scrolled (529, 265) with delta (0, 0)
Screenshot: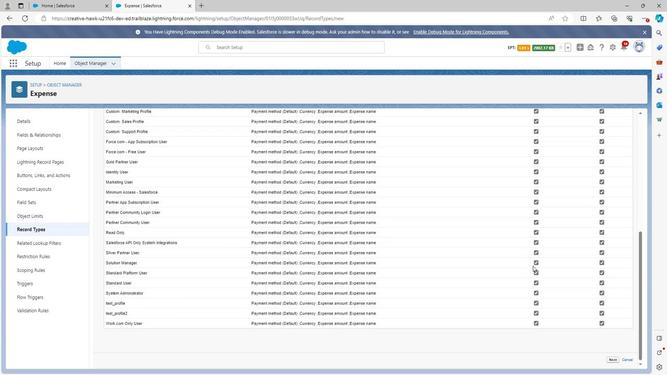 
Action: Mouse moved to (608, 360)
Screenshot: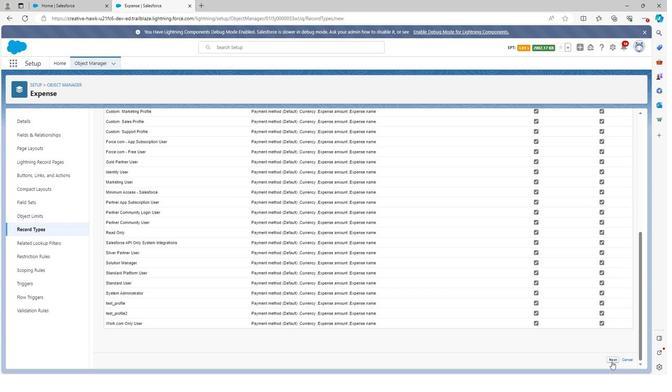 
Action: Mouse pressed left at (608, 360)
Screenshot: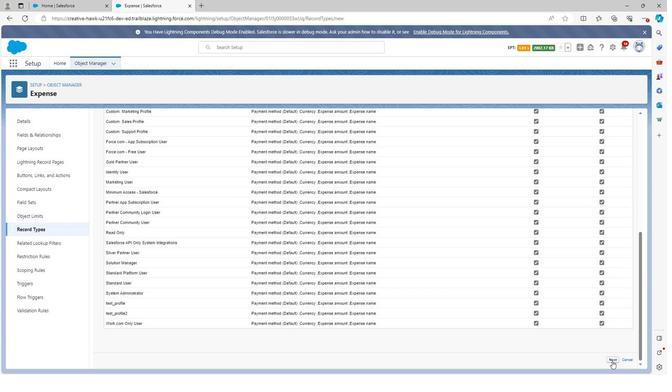 
Action: Mouse moved to (575, 344)
Screenshot: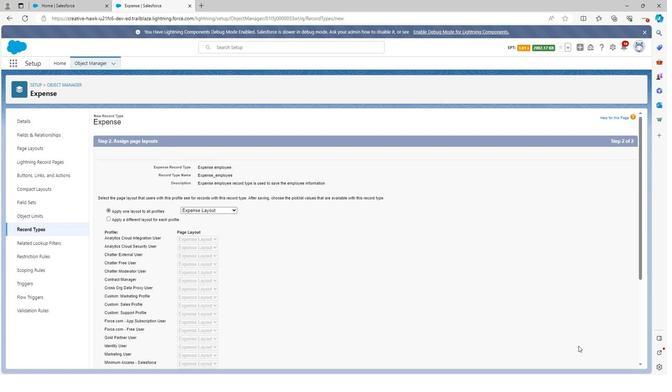 
Action: Mouse scrolled (575, 344) with delta (0, 0)
Screenshot: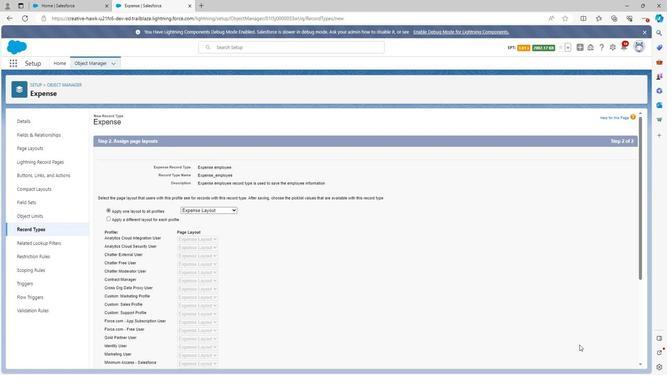 
Action: Mouse scrolled (575, 344) with delta (0, 0)
Screenshot: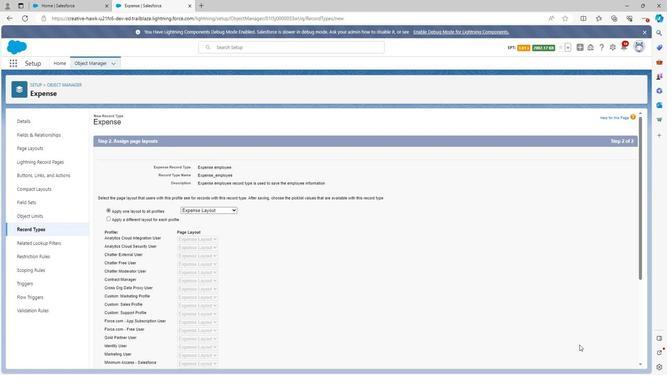 
Action: Mouse scrolled (575, 344) with delta (0, 0)
Screenshot: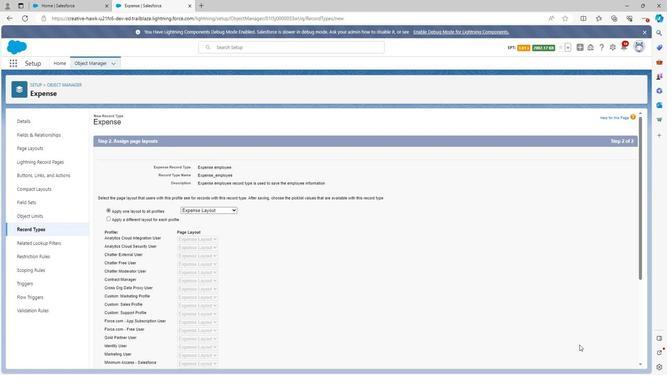 
Action: Mouse scrolled (575, 344) with delta (0, 0)
Screenshot: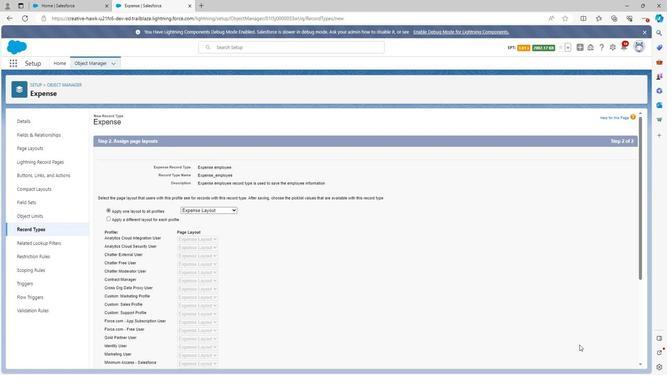 
Action: Mouse scrolled (575, 344) with delta (0, 0)
Screenshot: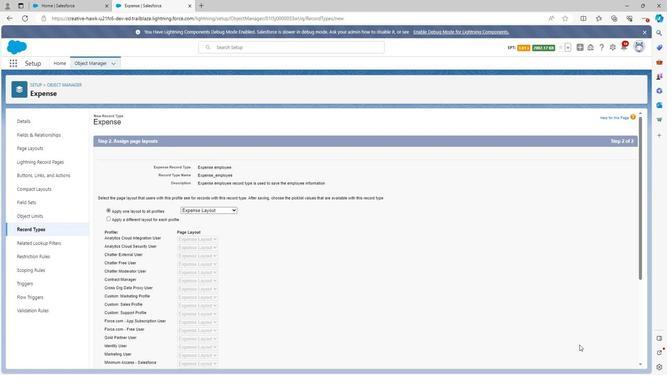 
Action: Mouse scrolled (575, 344) with delta (0, 0)
Screenshot: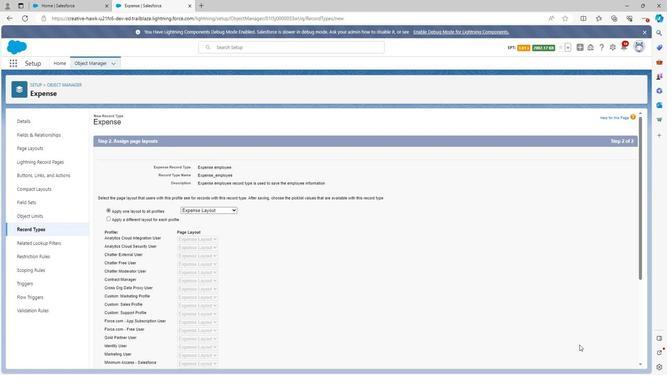 
Action: Mouse moved to (607, 359)
Screenshot: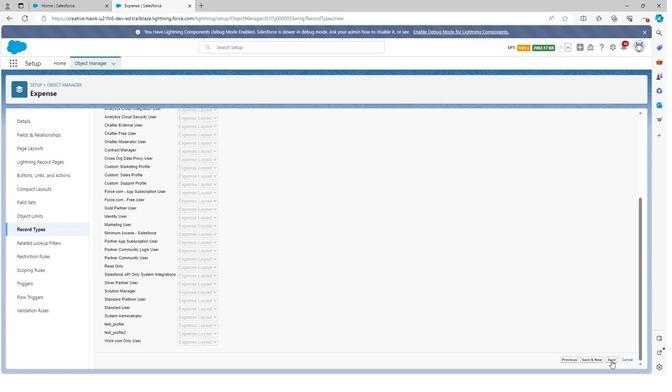 
Action: Mouse pressed left at (607, 359)
Screenshot: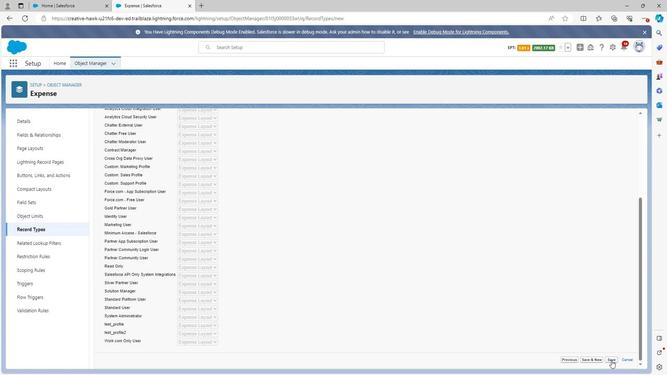 
Action: Mouse moved to (80, 64)
Screenshot: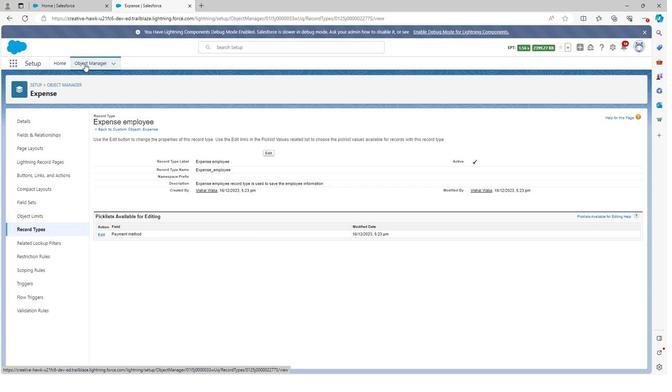 
Action: Mouse pressed left at (80, 64)
Screenshot: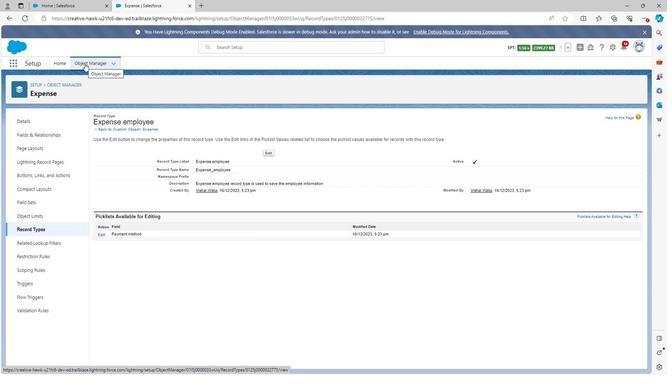 
Action: Mouse moved to (39, 293)
Screenshot: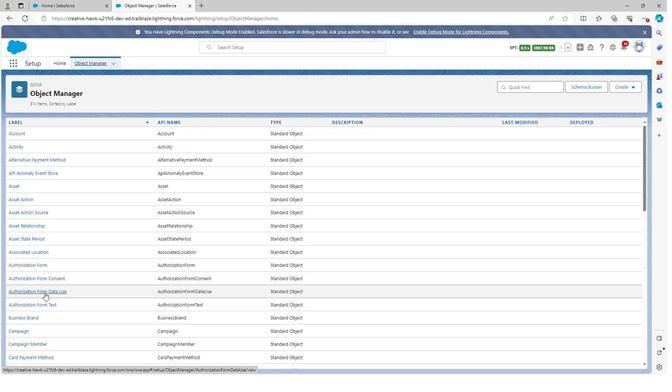 
Action: Mouse scrolled (39, 293) with delta (0, 0)
Screenshot: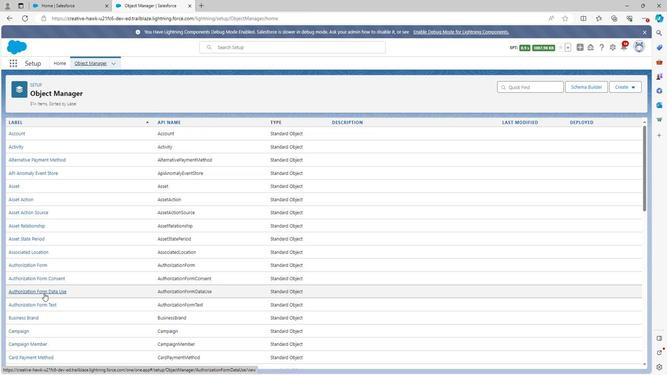 
Action: Mouse scrolled (39, 293) with delta (0, 0)
Screenshot: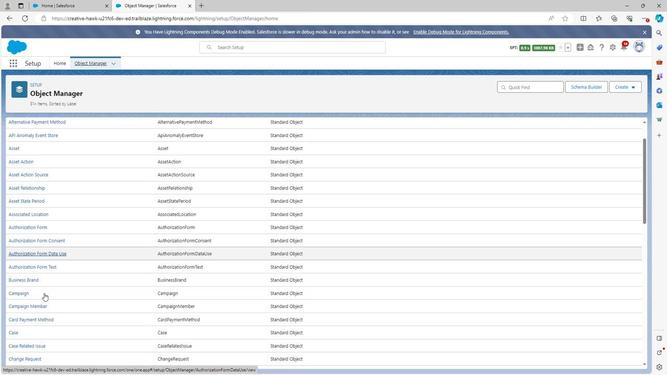 
Action: Mouse scrolled (39, 293) with delta (0, 0)
Screenshot: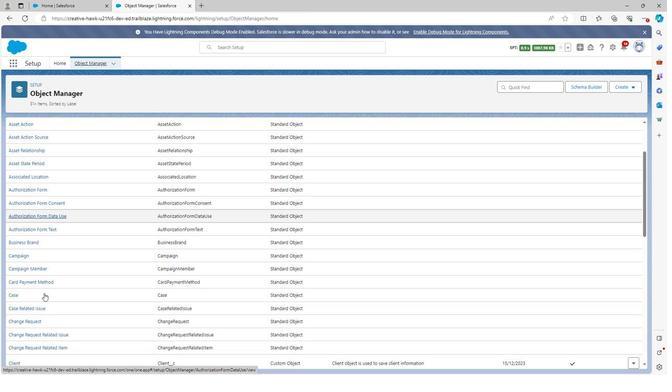 
Action: Mouse scrolled (39, 293) with delta (0, 0)
Screenshot: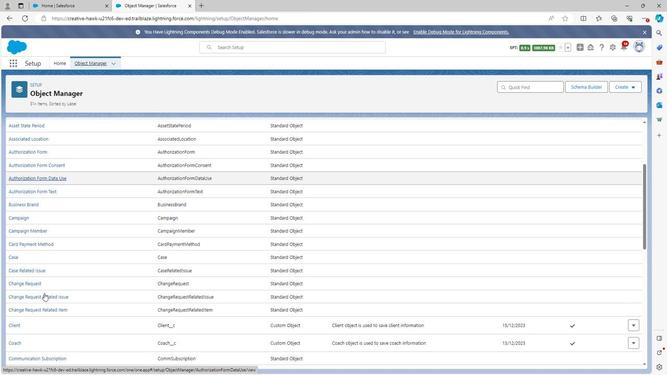 
Action: Mouse scrolled (39, 293) with delta (0, 0)
Screenshot: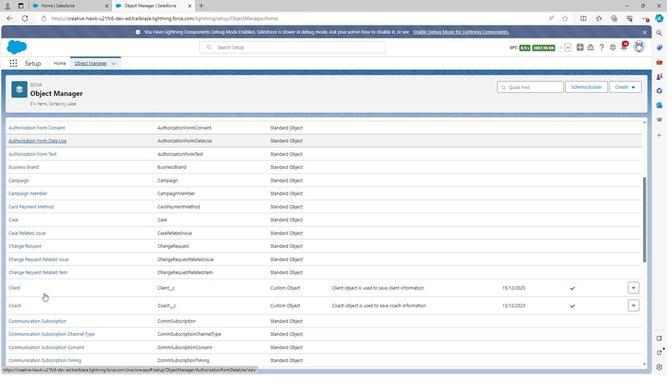 
Action: Mouse scrolled (39, 293) with delta (0, 0)
Screenshot: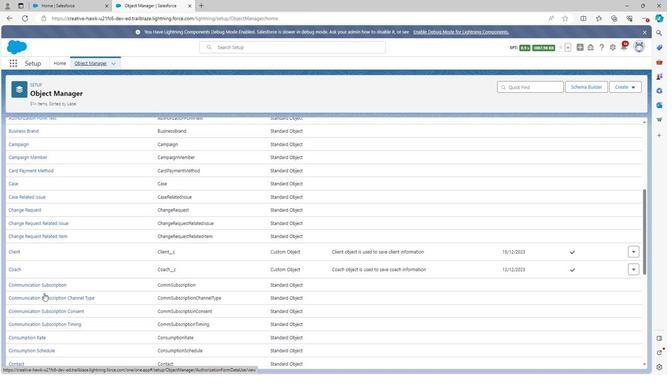 
Action: Mouse scrolled (39, 293) with delta (0, 0)
Screenshot: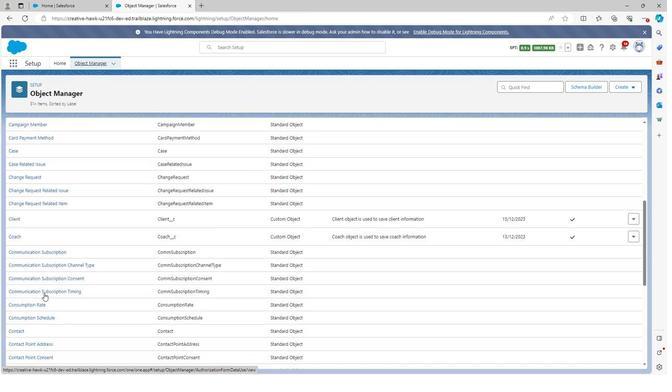 
Action: Mouse scrolled (39, 293) with delta (0, 0)
Screenshot: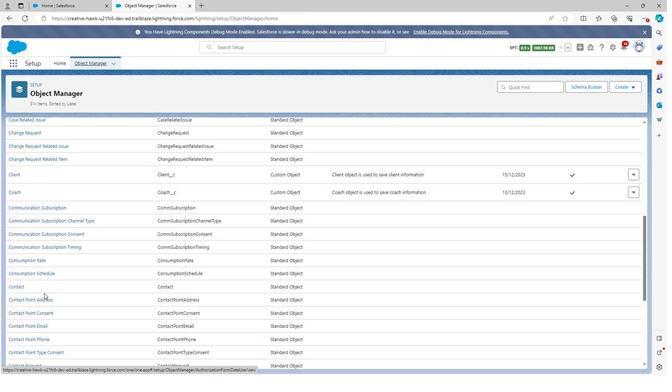 
Action: Mouse scrolled (39, 293) with delta (0, 0)
Screenshot: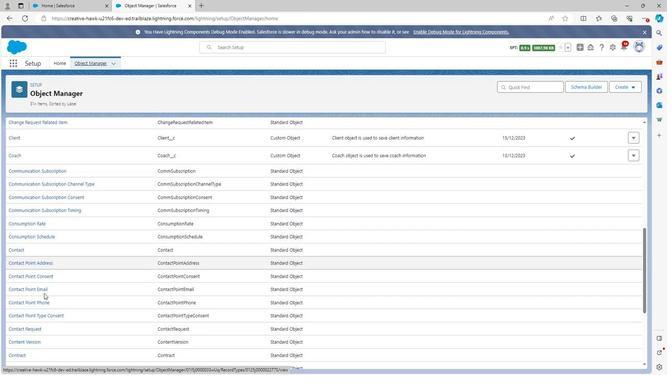 
Action: Mouse scrolled (39, 293) with delta (0, 0)
Screenshot: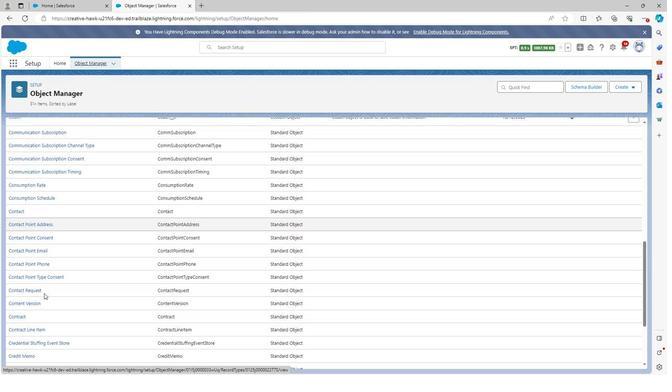 
Action: Mouse scrolled (39, 293) with delta (0, 0)
Screenshot: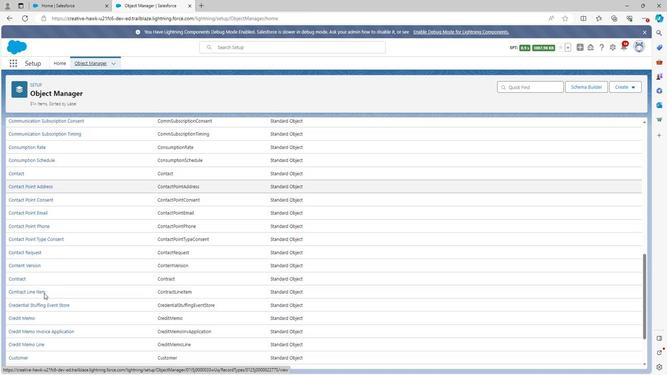 
Action: Mouse scrolled (39, 293) with delta (0, 0)
Screenshot: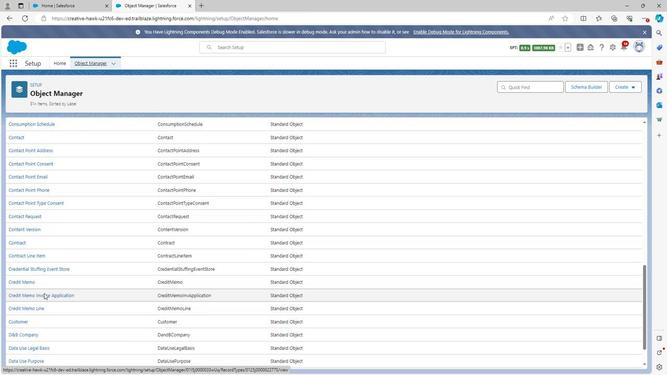 
Action: Mouse scrolled (39, 293) with delta (0, 0)
Screenshot: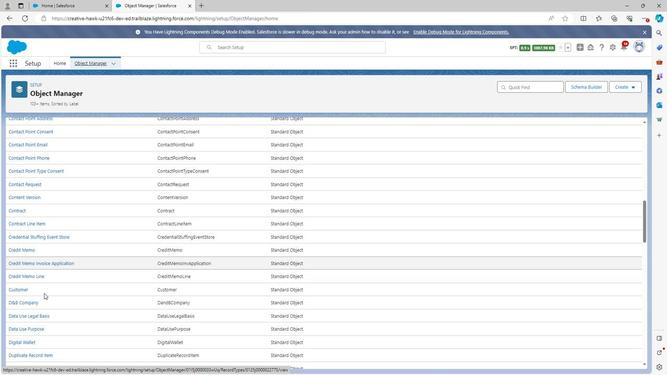 
Action: Mouse scrolled (39, 293) with delta (0, 0)
Screenshot: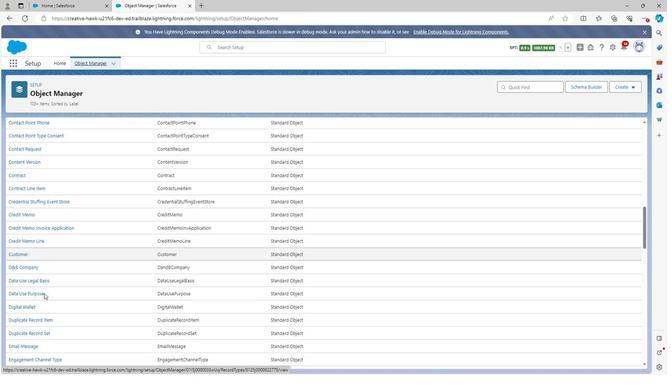 
Action: Mouse scrolled (39, 293) with delta (0, 0)
Screenshot: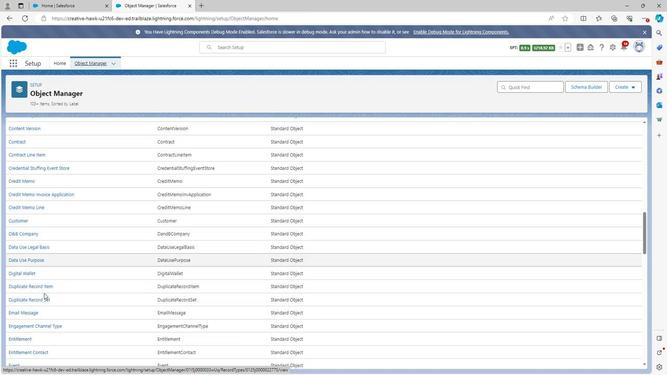 
Action: Mouse scrolled (39, 293) with delta (0, 0)
Screenshot: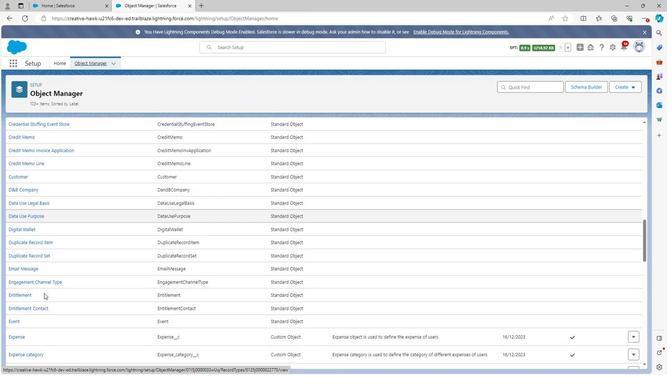 
Action: Mouse moved to (10, 299)
Screenshot: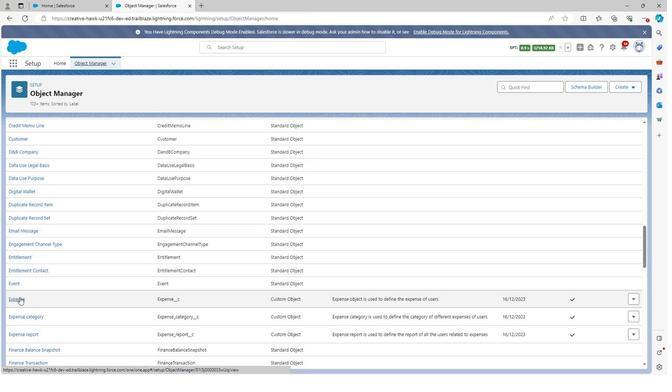 
Action: Mouse pressed left at (10, 299)
